 Task: Find connections with filter location Berkhamsted with filter topic #Mentoringwith filter profile language French with filter current company Sword Group with filter school Vignan Institute of Technology and Science with filter industry Data Security Software Products with filter service category Resume Writing with filter keywords title Media Buyer
Action: Mouse moved to (539, 67)
Screenshot: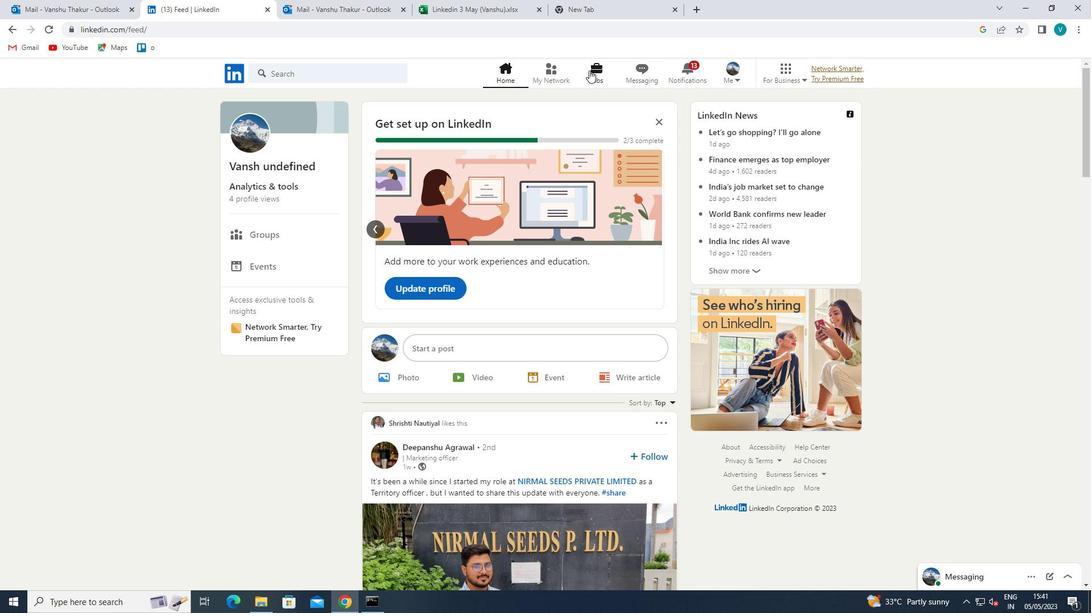 
Action: Mouse pressed left at (539, 67)
Screenshot: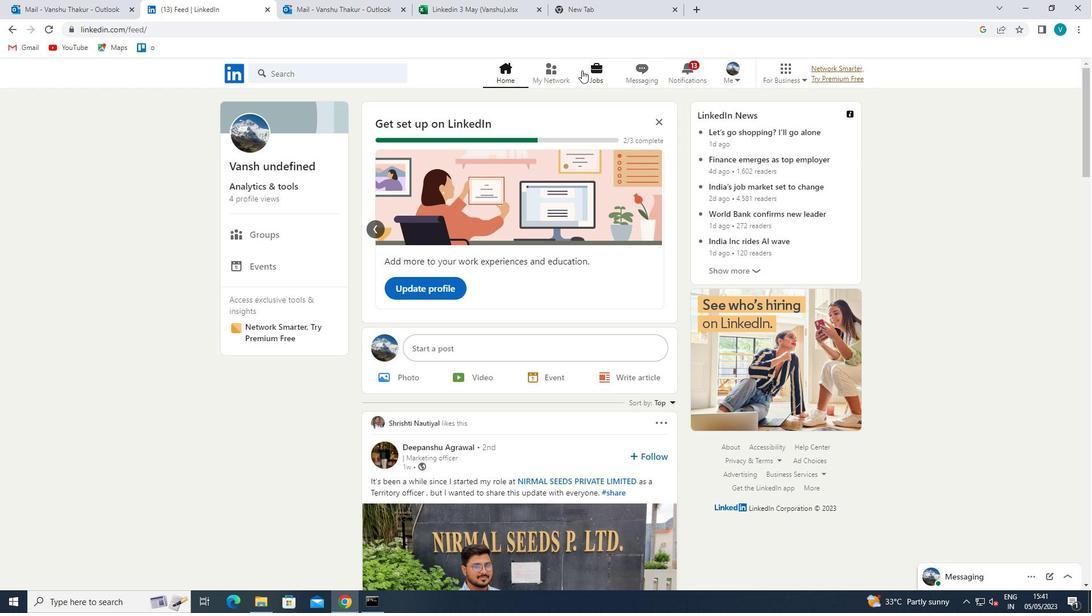 
Action: Mouse moved to (292, 137)
Screenshot: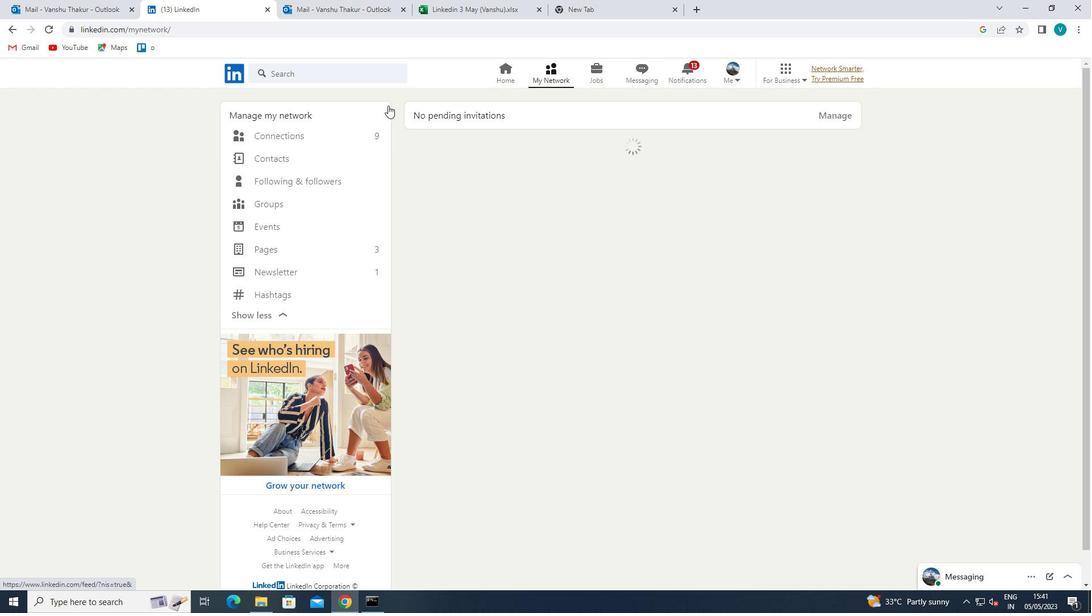
Action: Mouse pressed left at (292, 137)
Screenshot: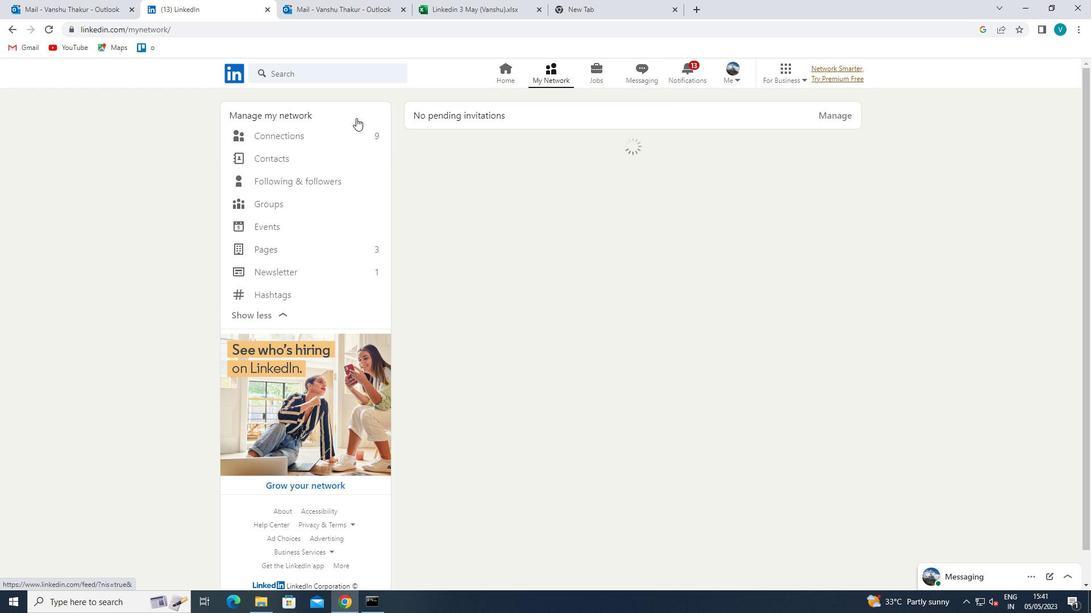 
Action: Mouse moved to (651, 137)
Screenshot: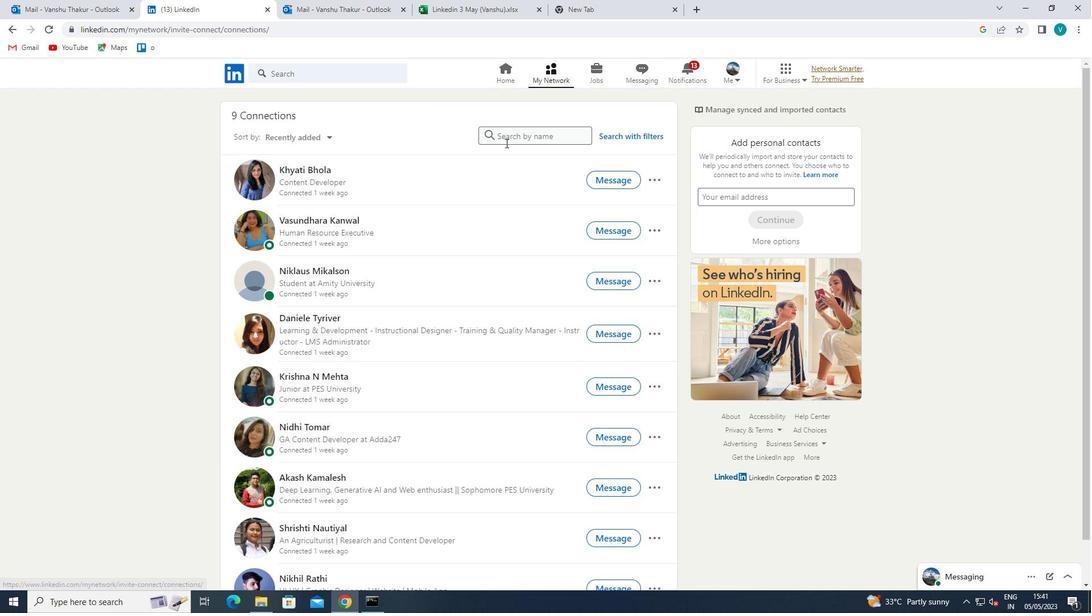 
Action: Mouse pressed left at (651, 137)
Screenshot: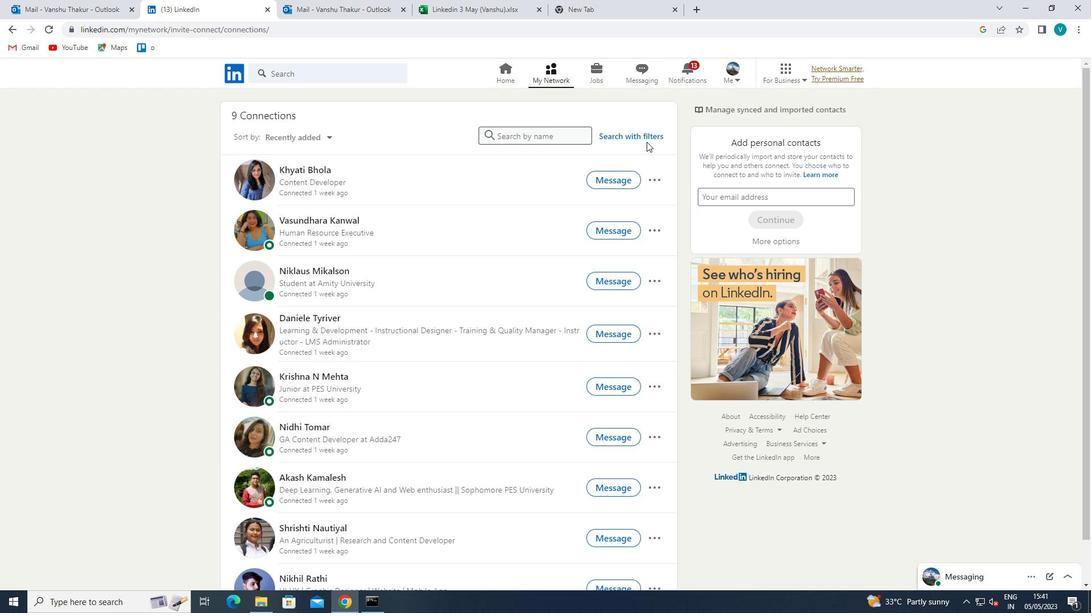 
Action: Mouse moved to (537, 105)
Screenshot: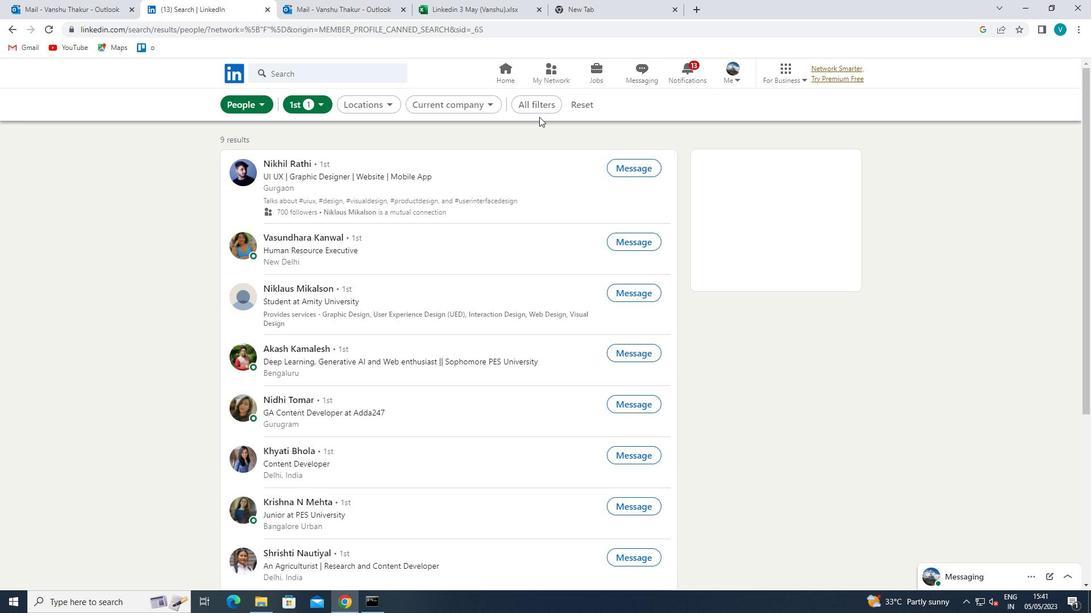 
Action: Mouse pressed left at (537, 105)
Screenshot: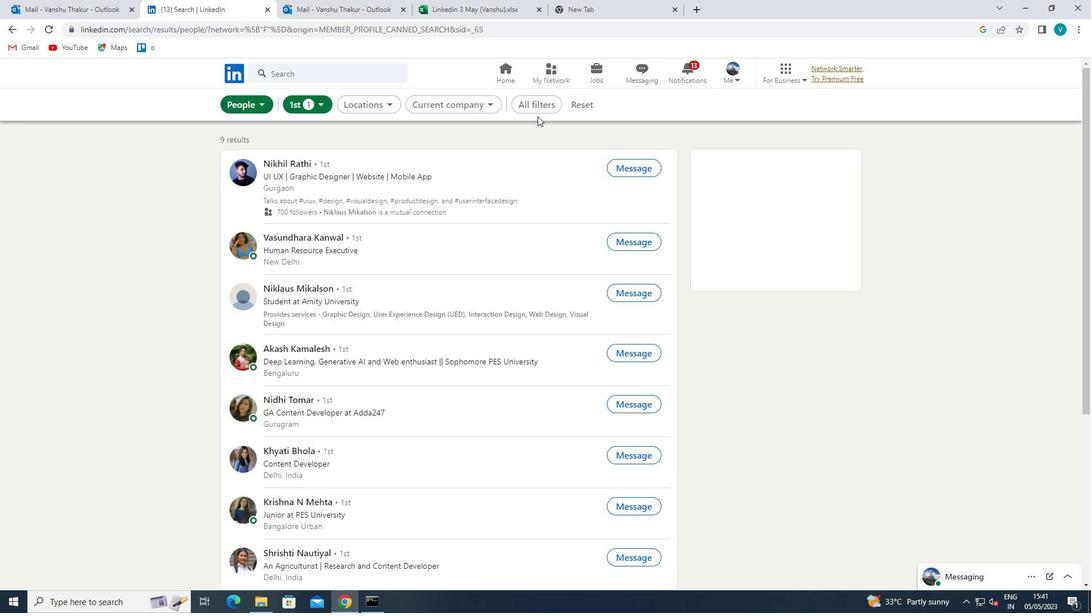 
Action: Mouse moved to (932, 218)
Screenshot: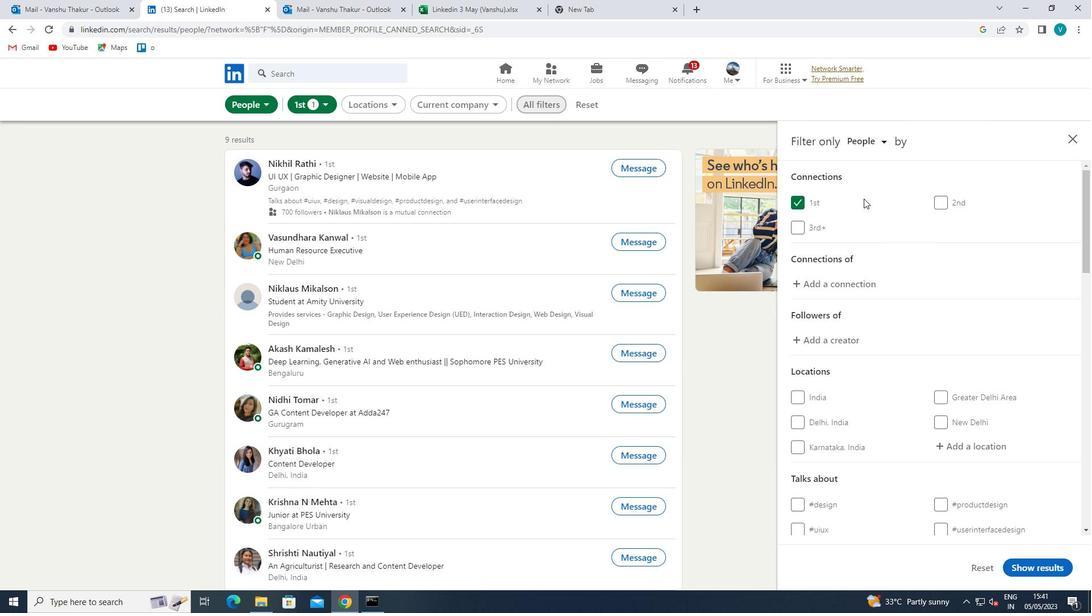 
Action: Mouse scrolled (932, 218) with delta (0, 0)
Screenshot: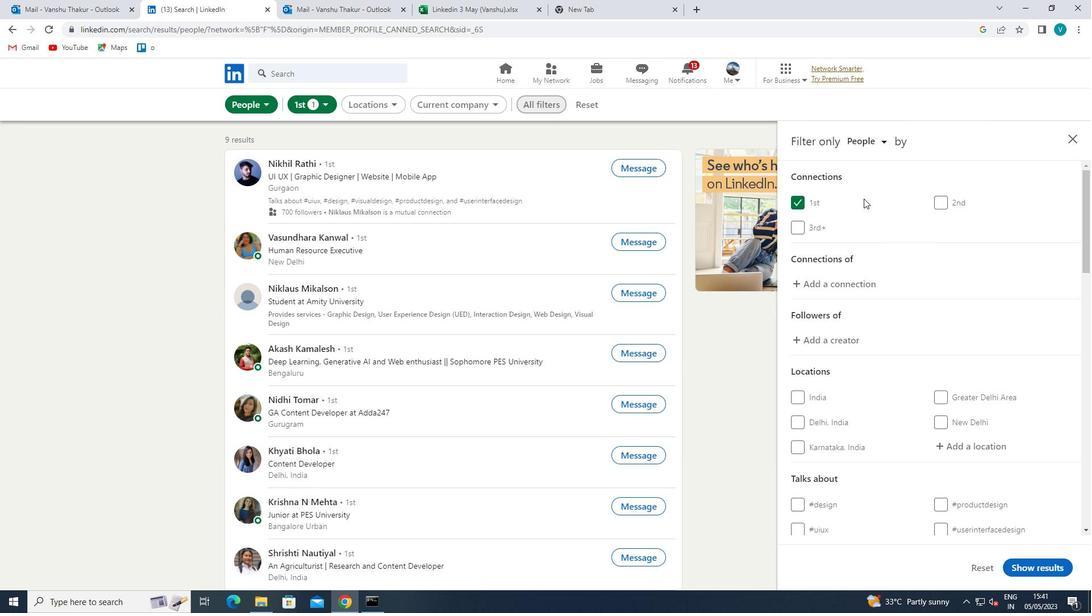 
Action: Mouse moved to (933, 219)
Screenshot: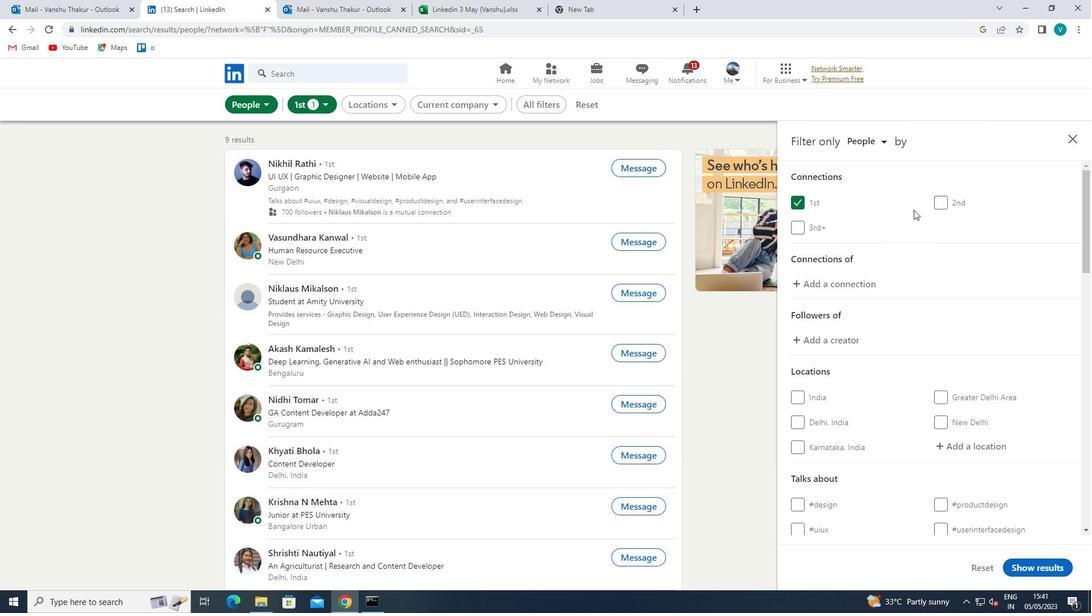 
Action: Mouse scrolled (933, 219) with delta (0, 0)
Screenshot: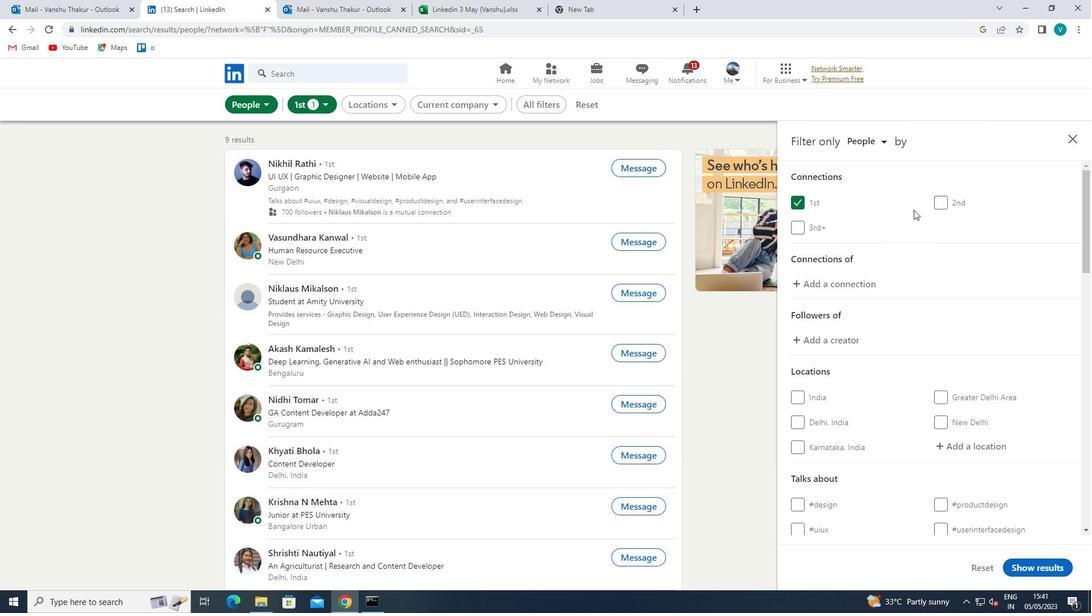 
Action: Mouse scrolled (933, 219) with delta (0, 0)
Screenshot: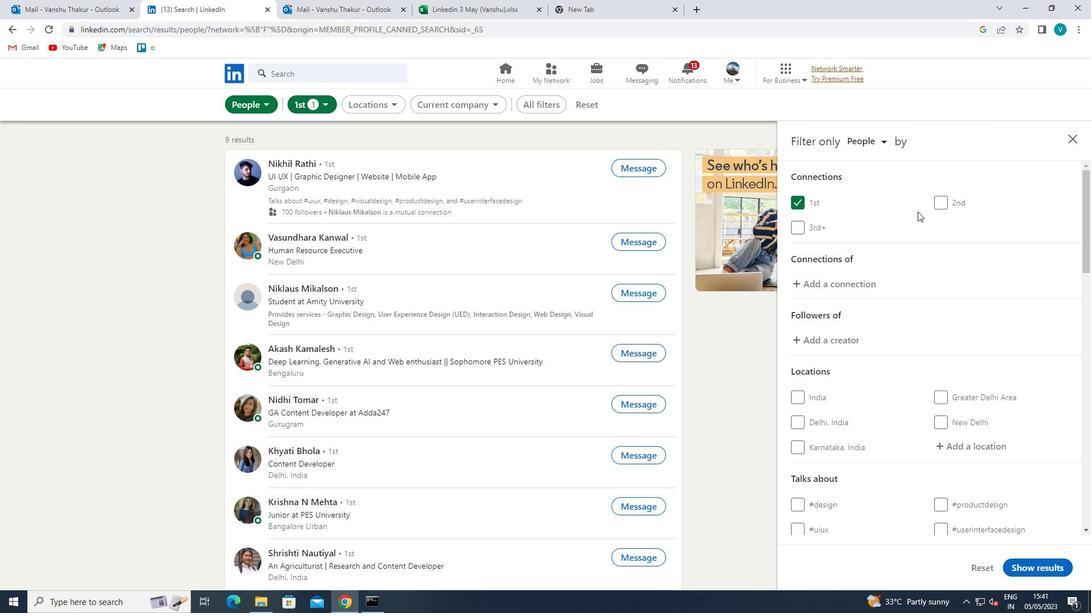 
Action: Mouse moved to (968, 279)
Screenshot: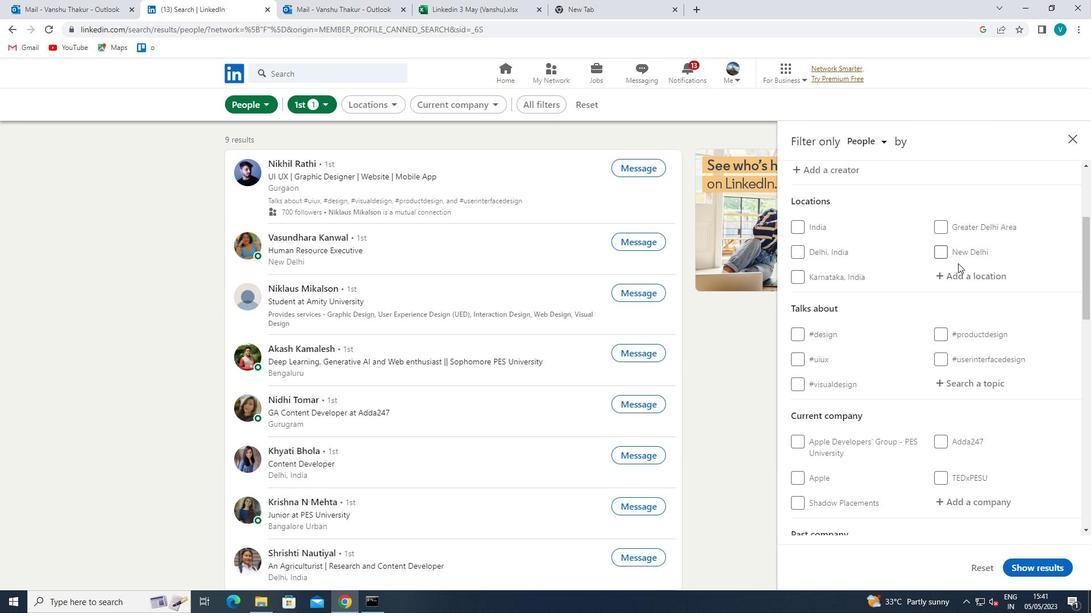 
Action: Mouse pressed left at (968, 279)
Screenshot: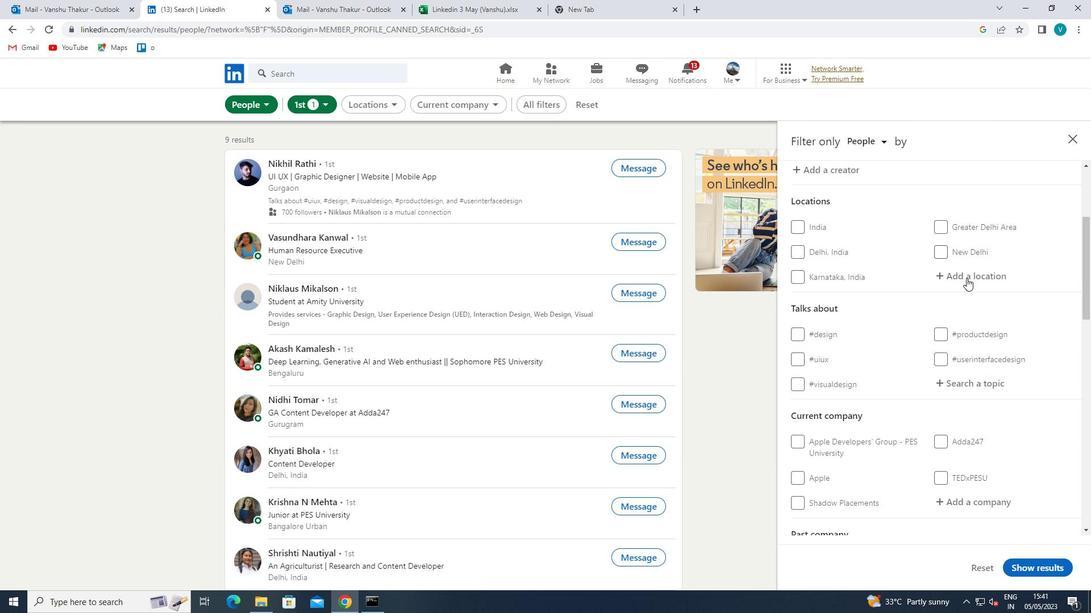 
Action: Key pressed <Key.shift>BERKHAMSTED
Screenshot: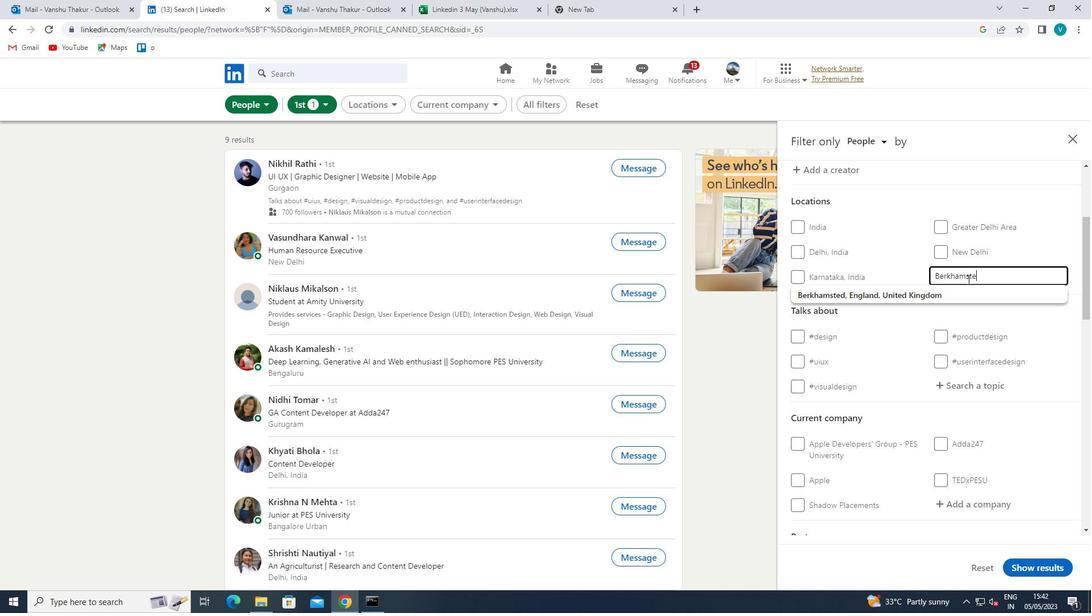 
Action: Mouse moved to (956, 302)
Screenshot: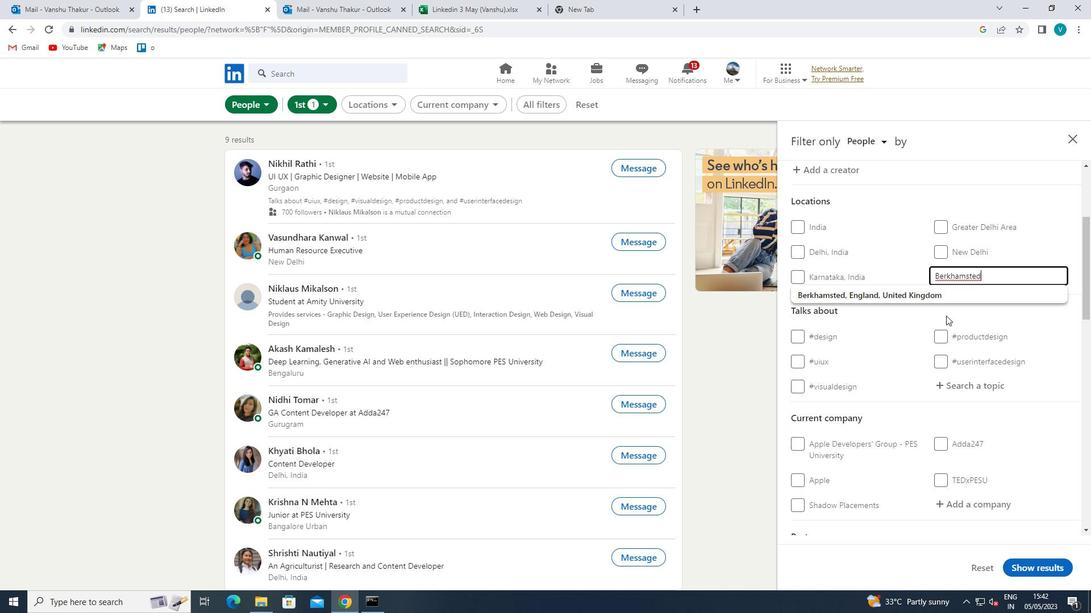 
Action: Mouse pressed left at (956, 302)
Screenshot: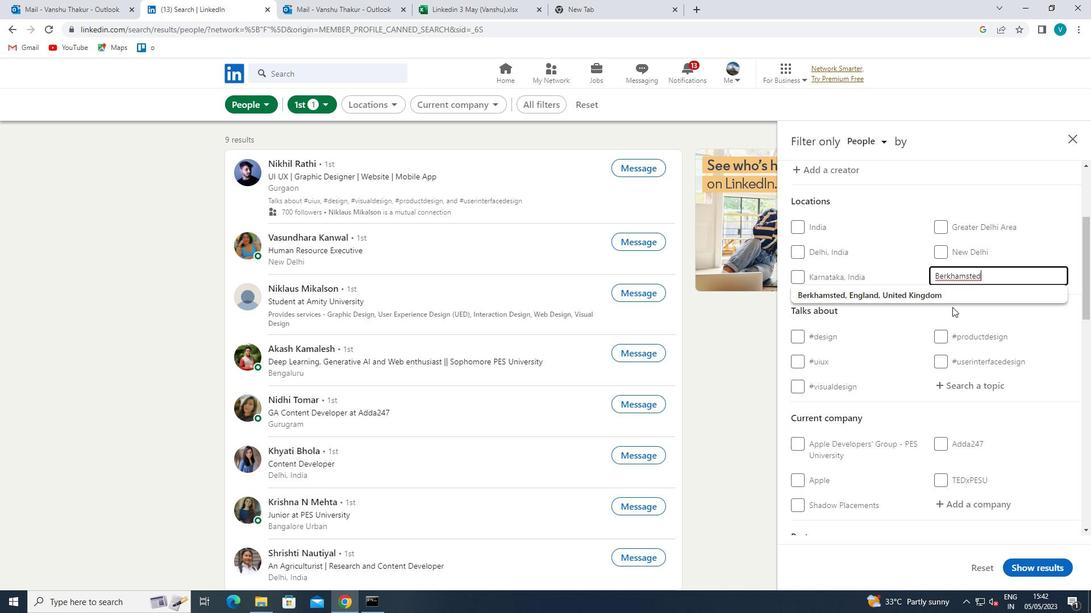 
Action: Mouse scrolled (956, 302) with delta (0, 0)
Screenshot: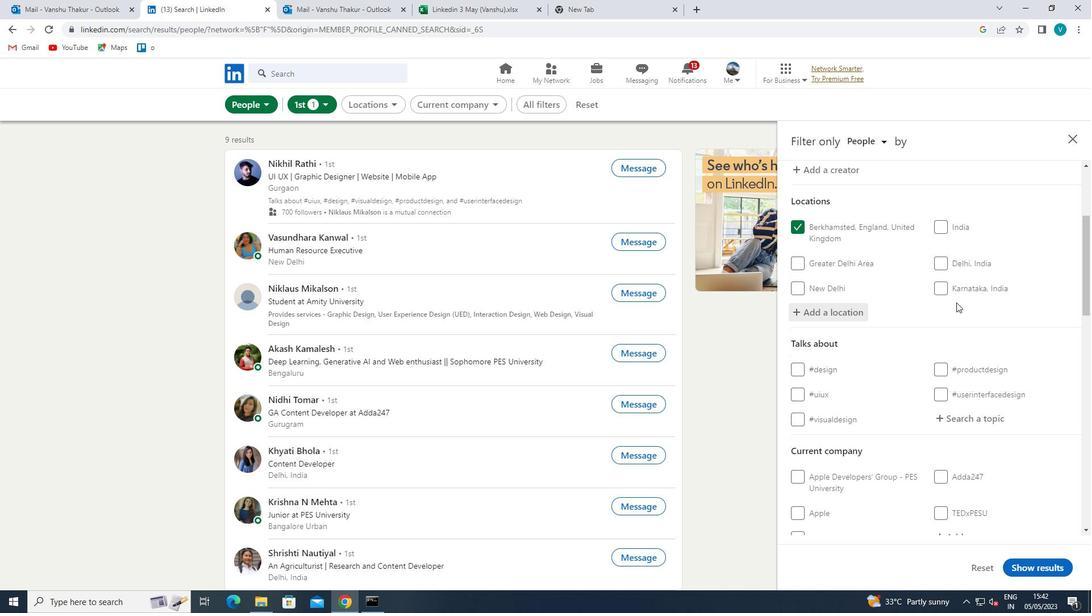 
Action: Mouse moved to (960, 353)
Screenshot: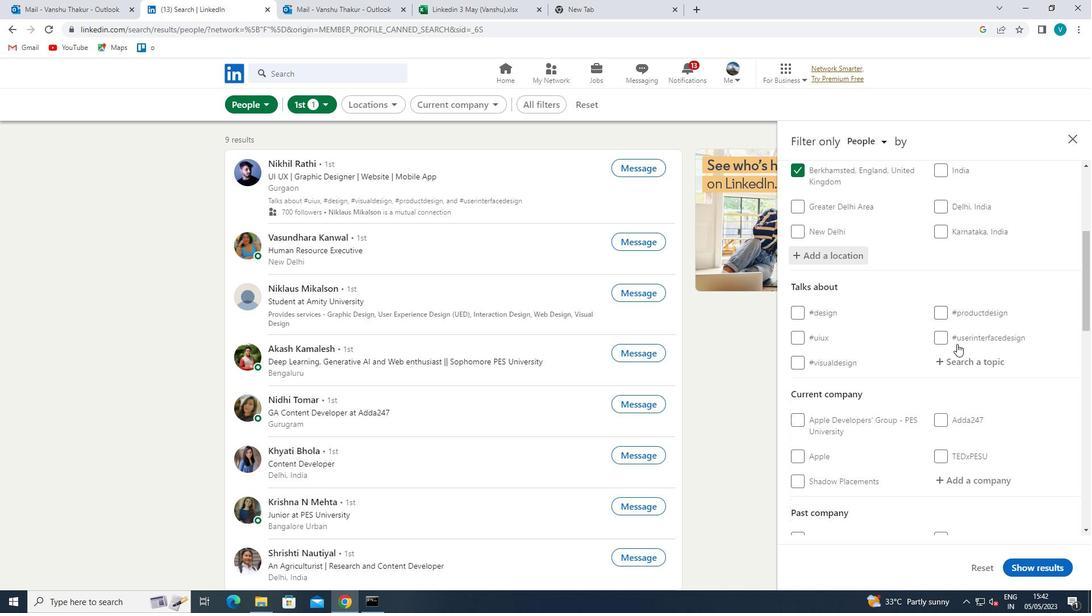 
Action: Mouse pressed left at (960, 353)
Screenshot: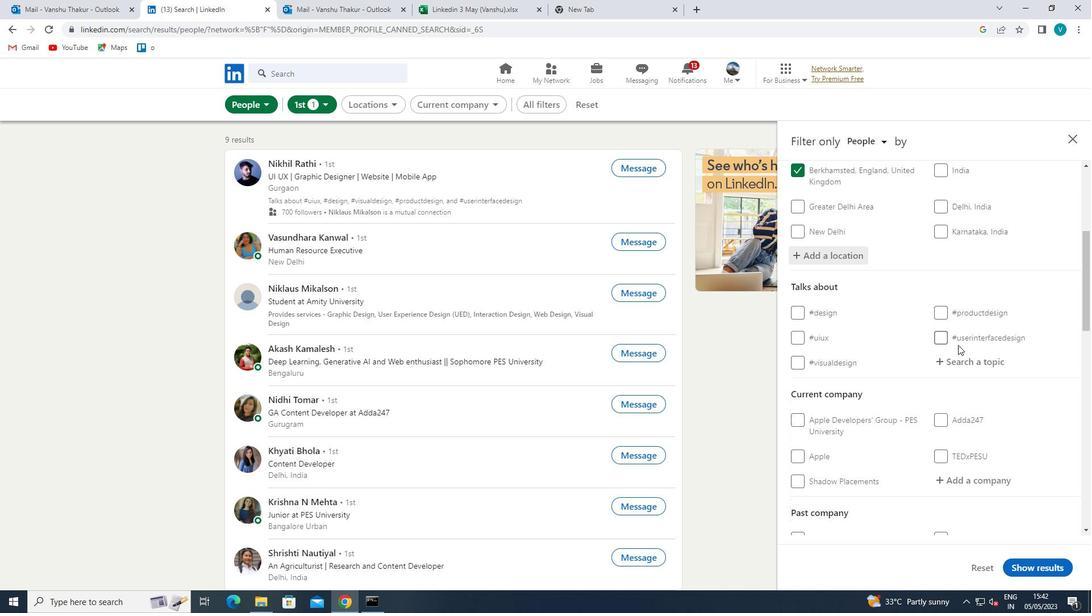 
Action: Mouse moved to (965, 352)
Screenshot: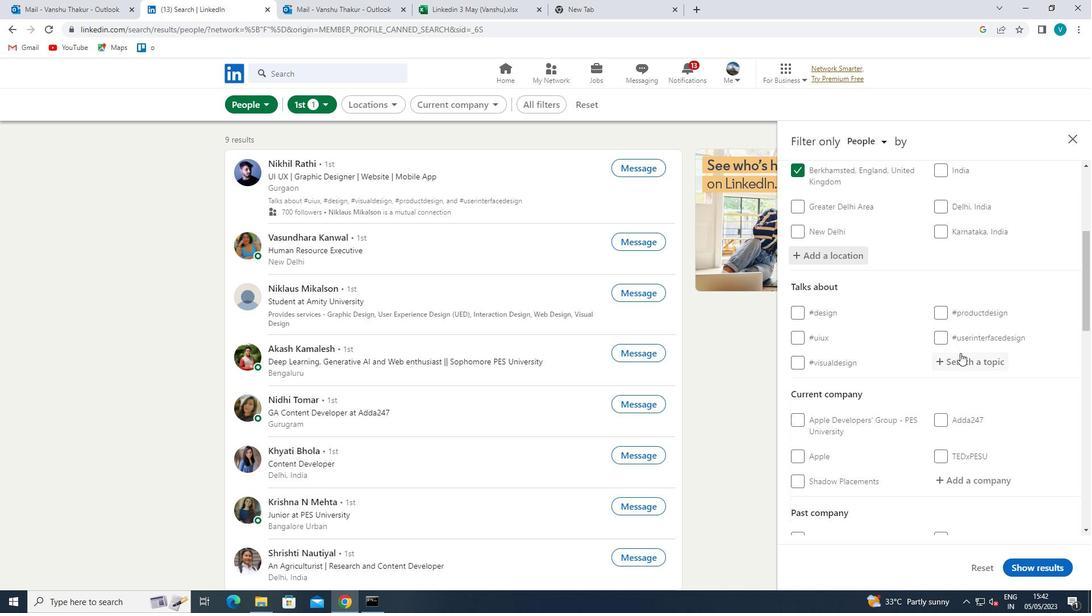 
Action: Key pressed MENTORING
Screenshot: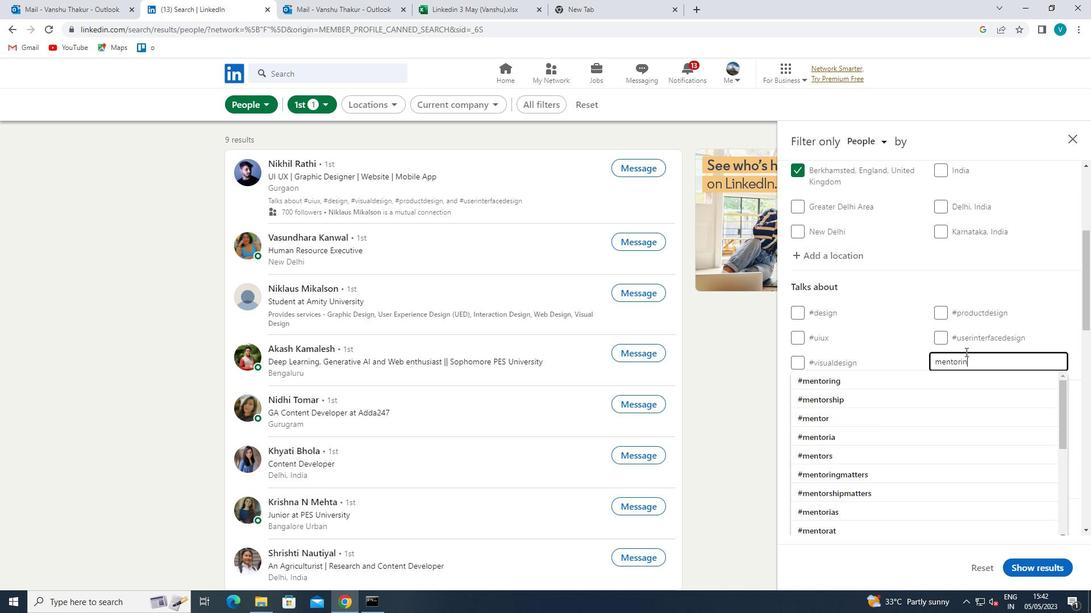 
Action: Mouse moved to (917, 380)
Screenshot: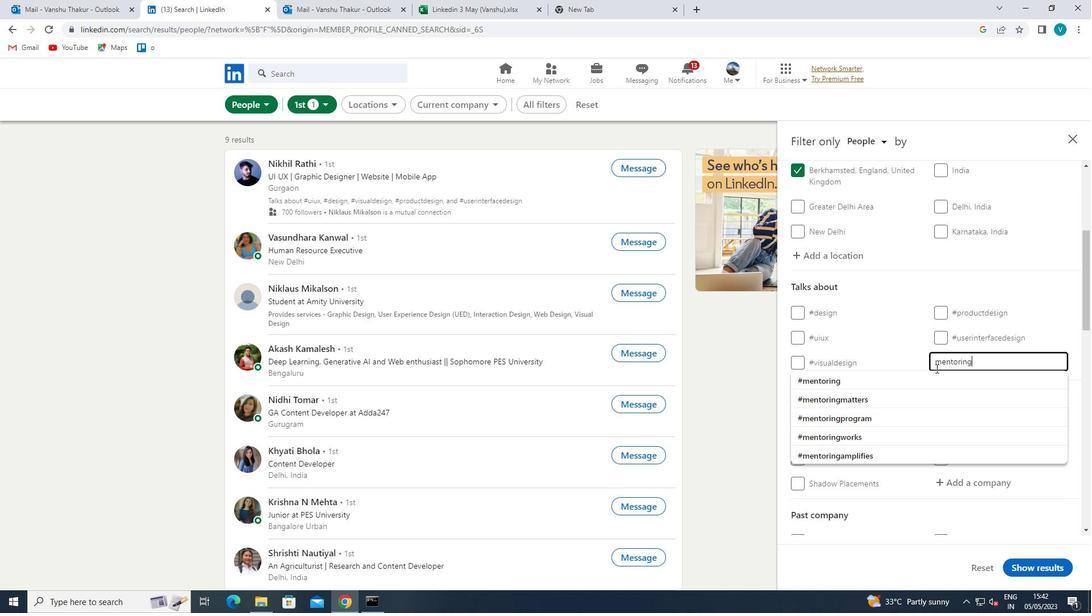 
Action: Mouse pressed left at (917, 380)
Screenshot: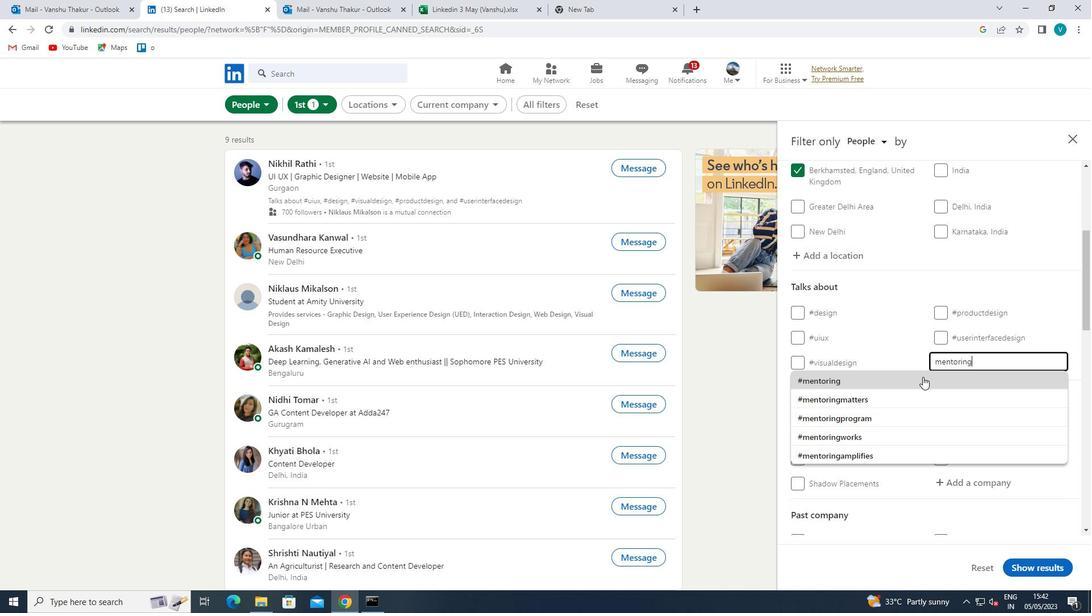 
Action: Mouse scrolled (917, 380) with delta (0, 0)
Screenshot: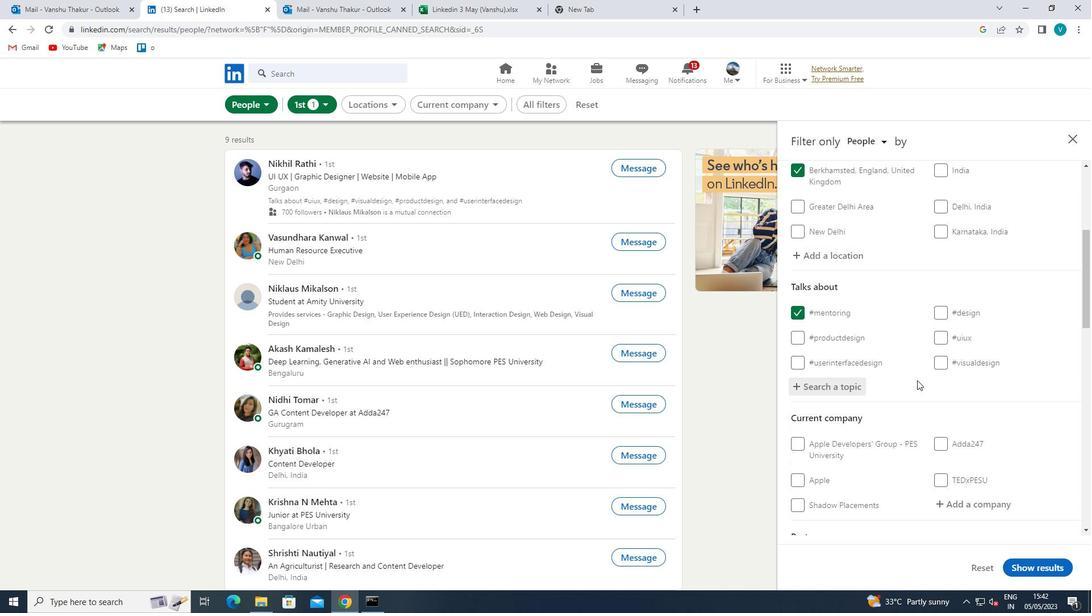
Action: Mouse moved to (915, 382)
Screenshot: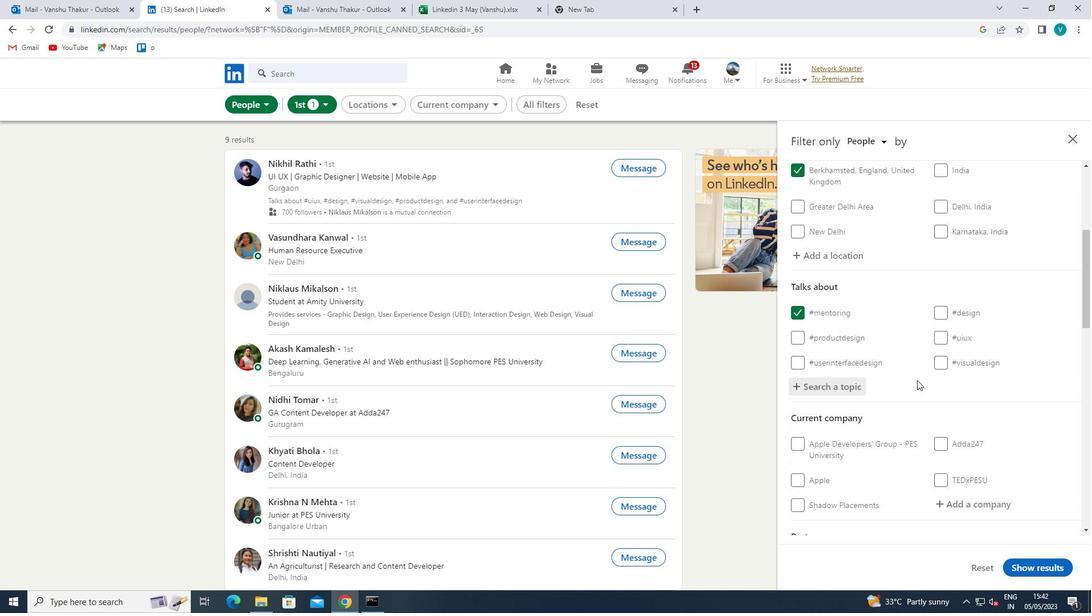 
Action: Mouse scrolled (915, 381) with delta (0, 0)
Screenshot: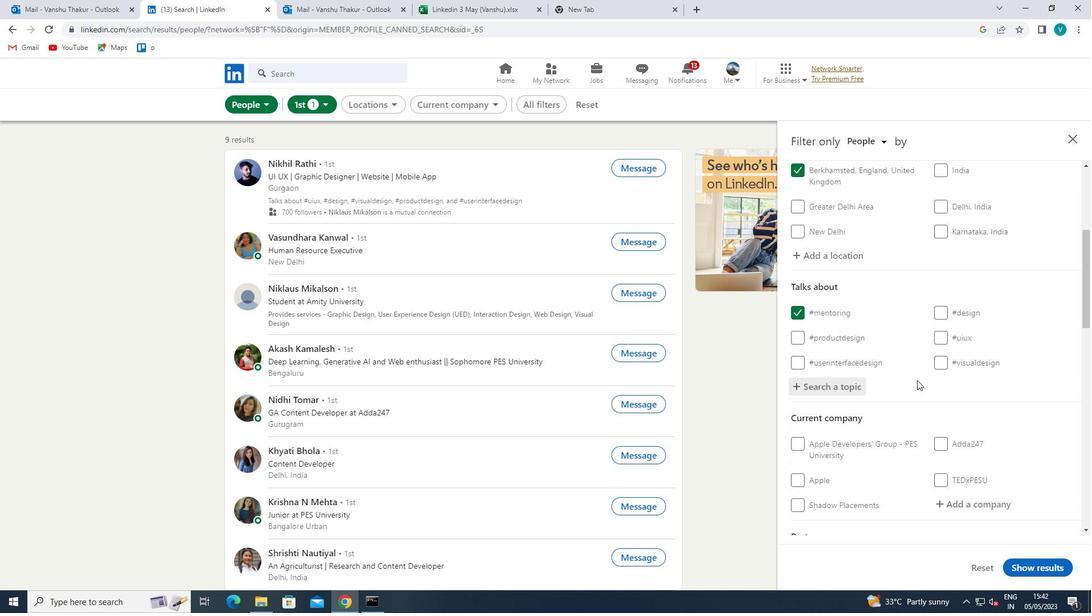 
Action: Mouse moved to (915, 382)
Screenshot: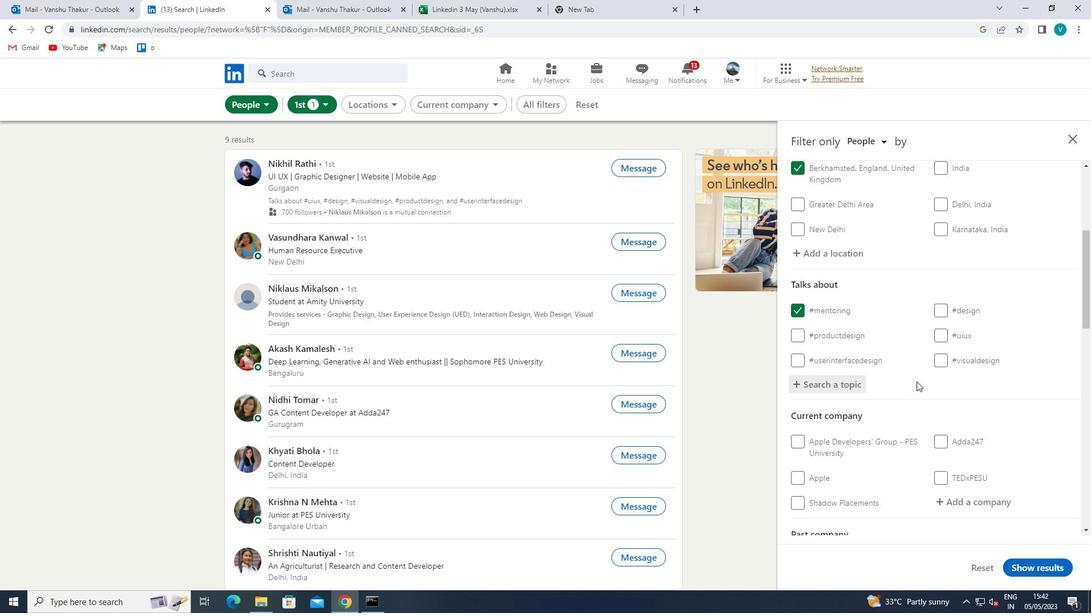 
Action: Mouse scrolled (915, 381) with delta (0, 0)
Screenshot: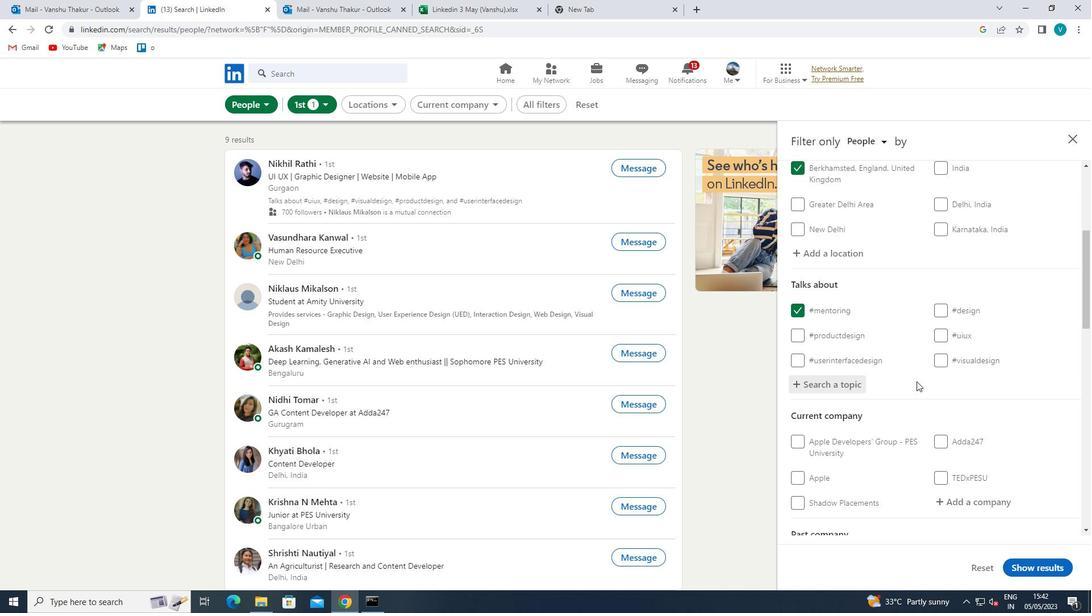 
Action: Mouse moved to (982, 334)
Screenshot: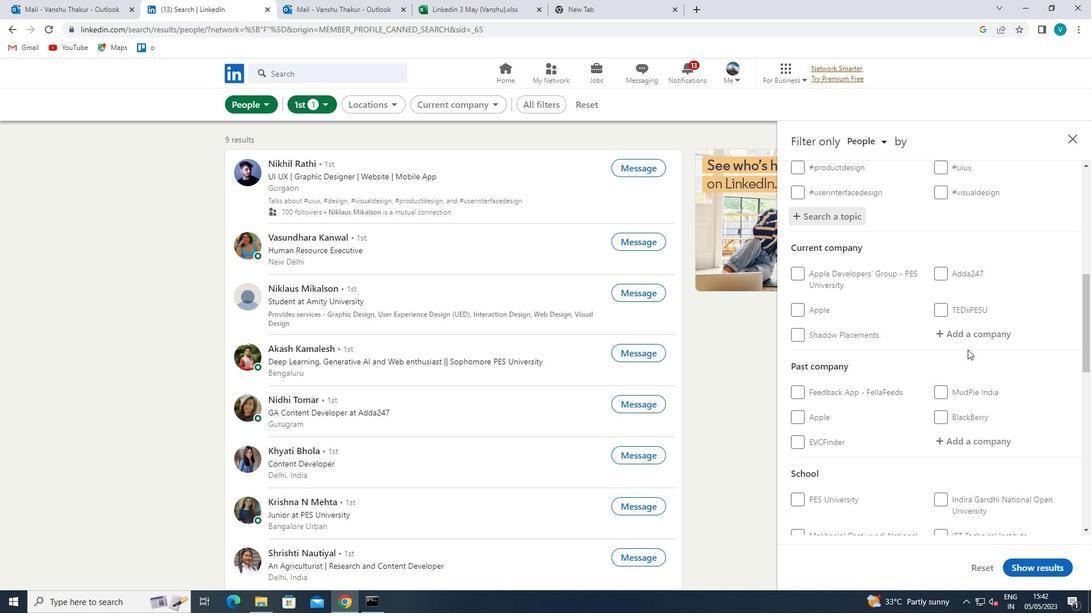 
Action: Mouse pressed left at (982, 334)
Screenshot: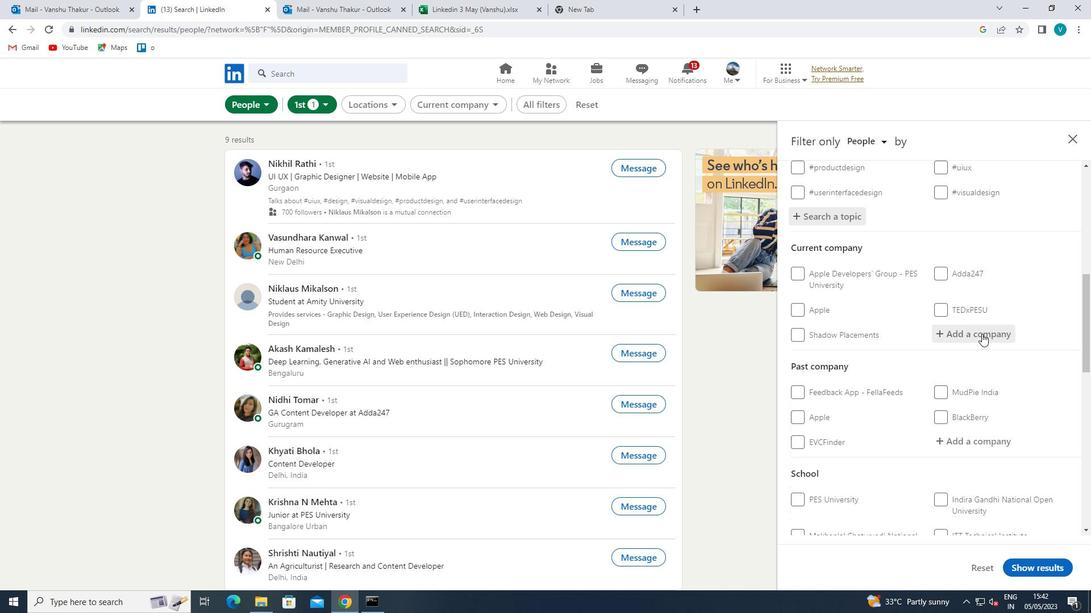 
Action: Key pressed <Key.shift>SWRD<Key.backspace><Key.backspace>ORD
Screenshot: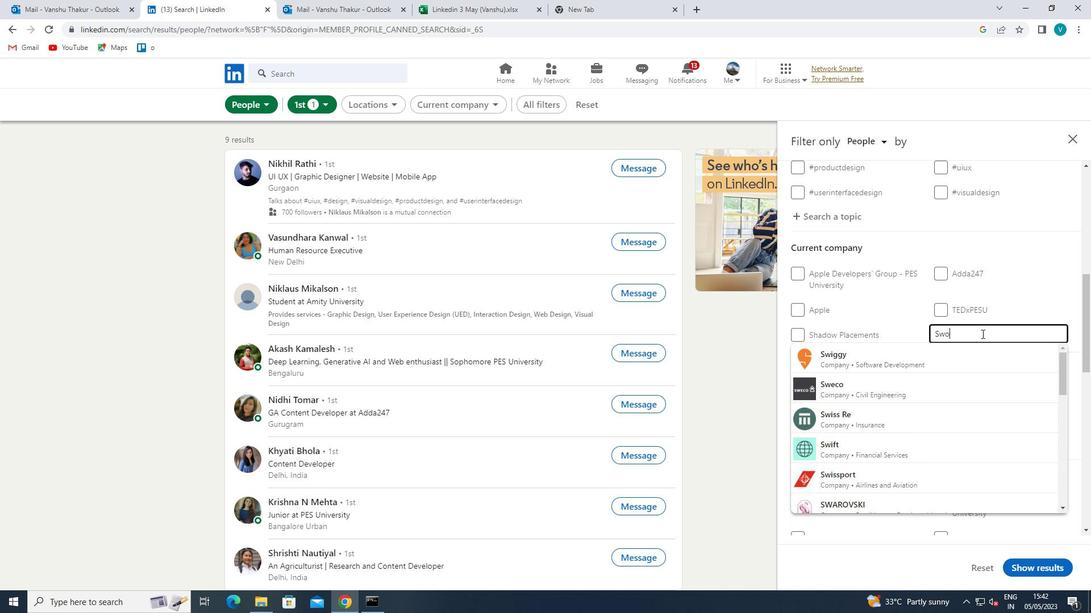 
Action: Mouse moved to (953, 347)
Screenshot: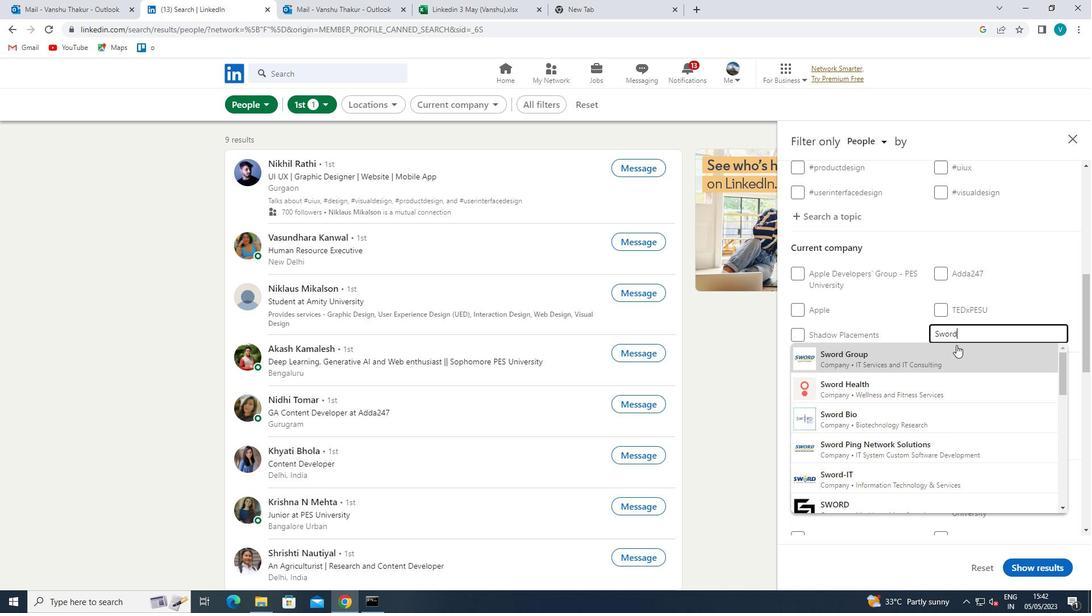 
Action: Mouse pressed left at (953, 347)
Screenshot: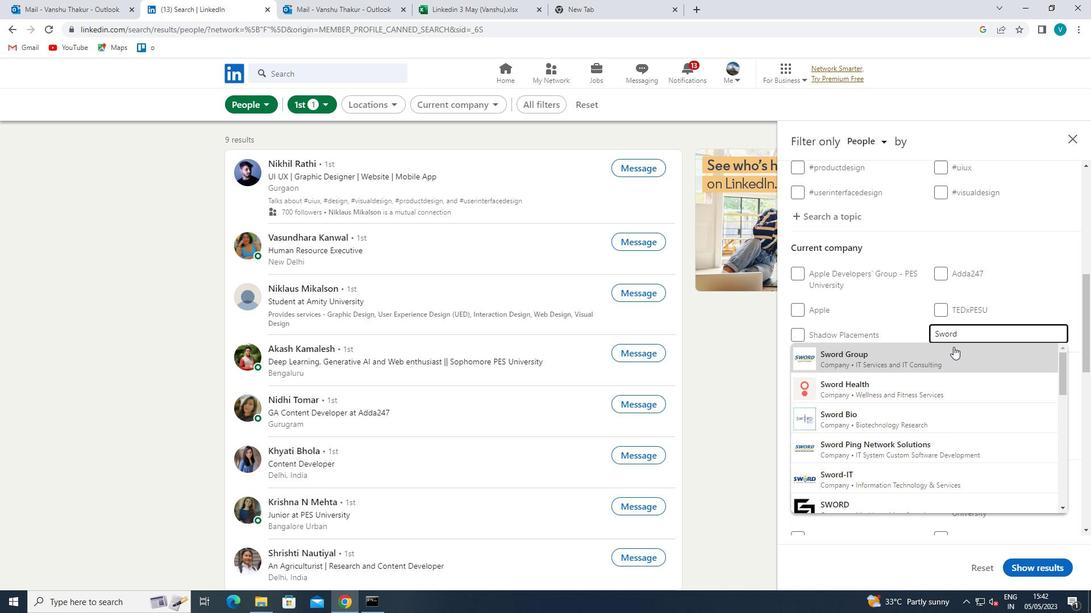 
Action: Mouse moved to (954, 347)
Screenshot: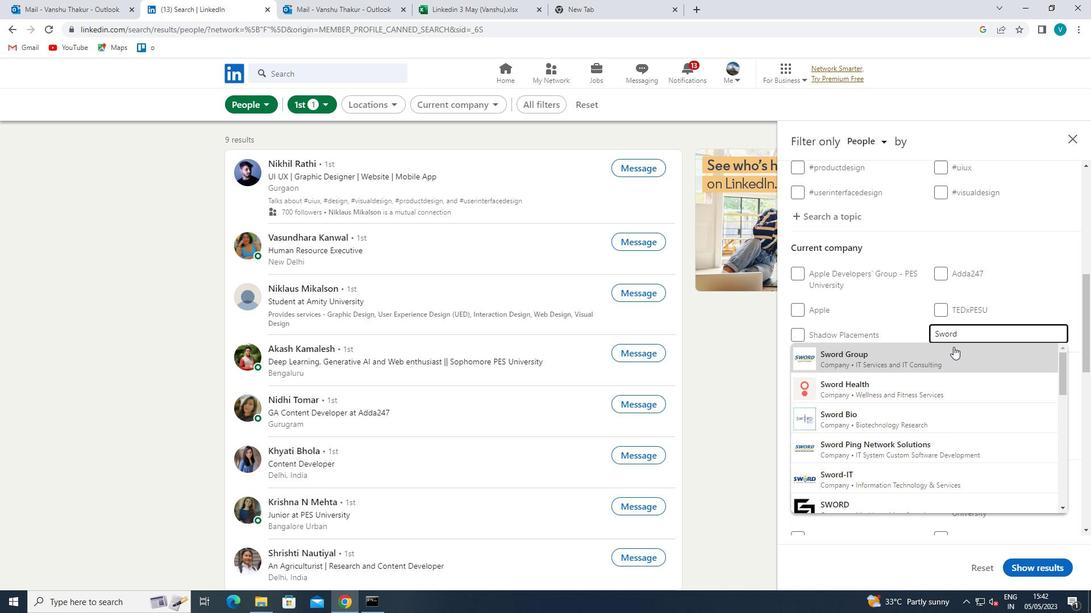 
Action: Mouse scrolled (954, 346) with delta (0, 0)
Screenshot: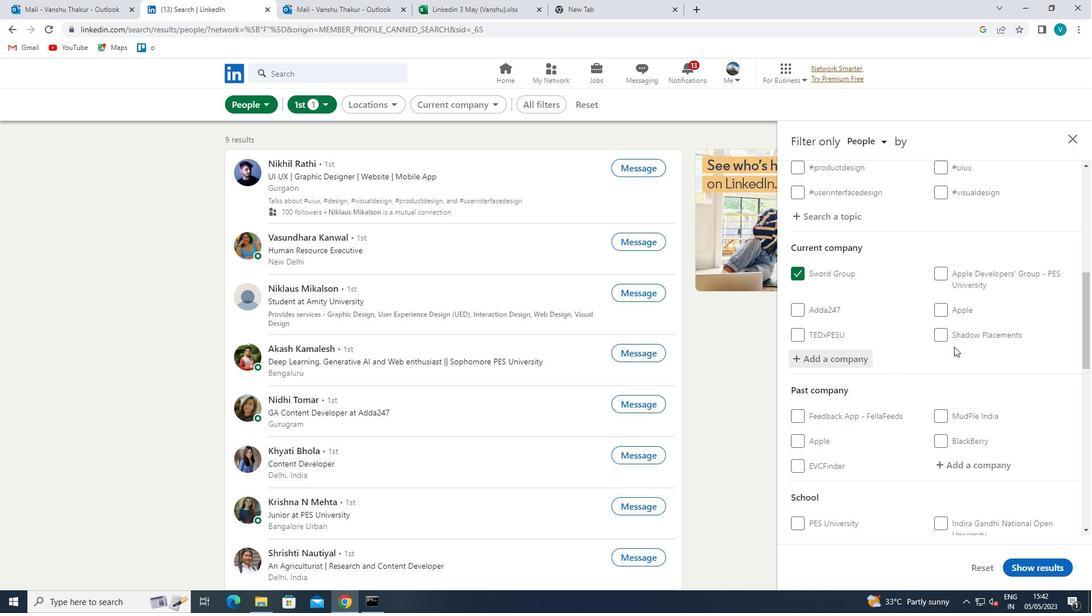 
Action: Mouse scrolled (954, 346) with delta (0, 0)
Screenshot: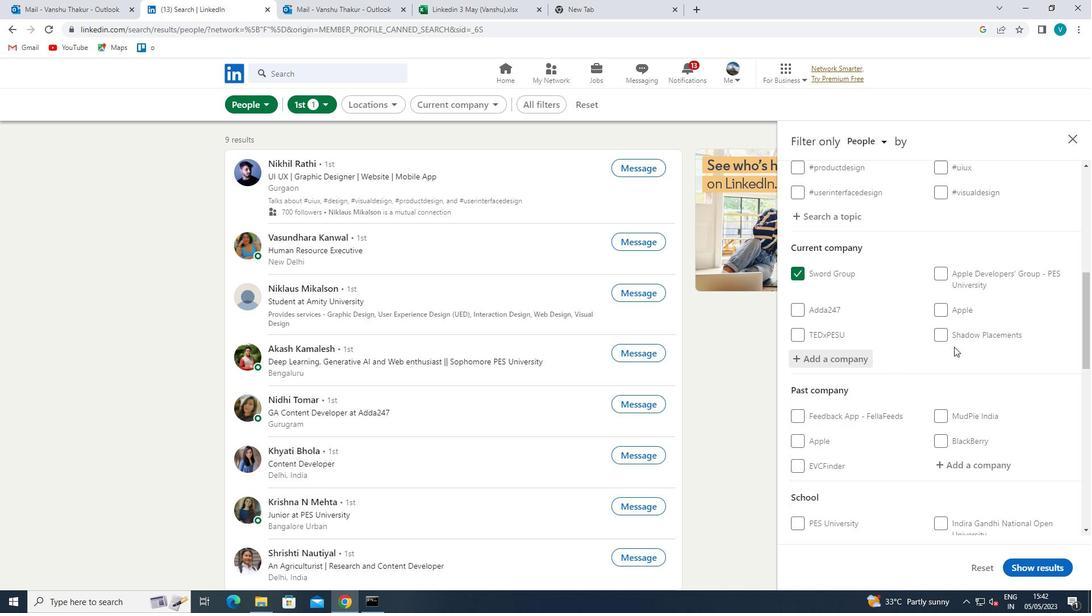 
Action: Mouse scrolled (954, 346) with delta (0, 0)
Screenshot: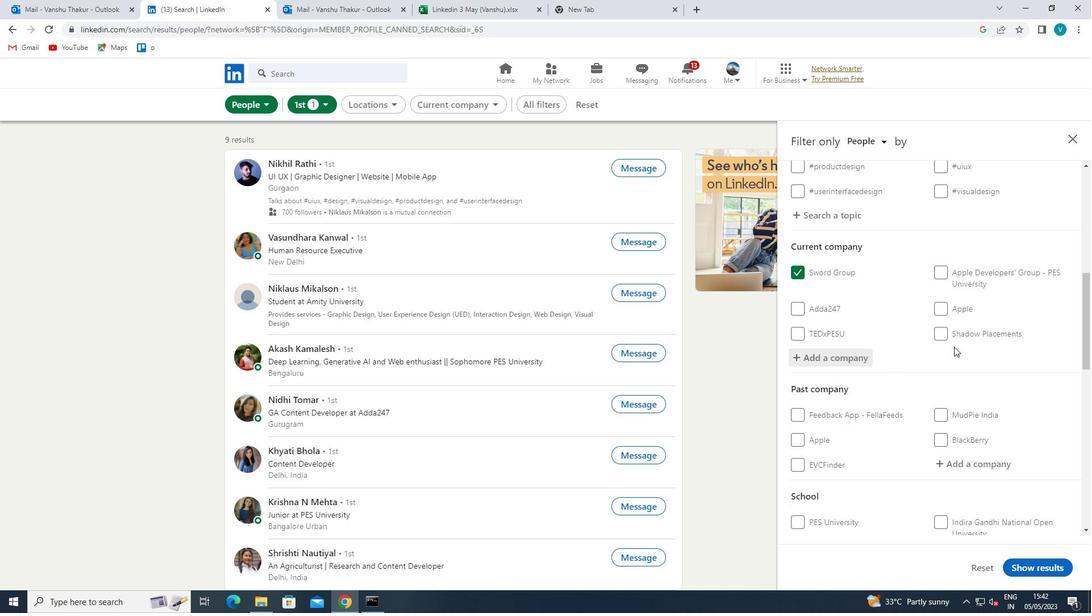 
Action: Mouse scrolled (954, 346) with delta (0, 0)
Screenshot: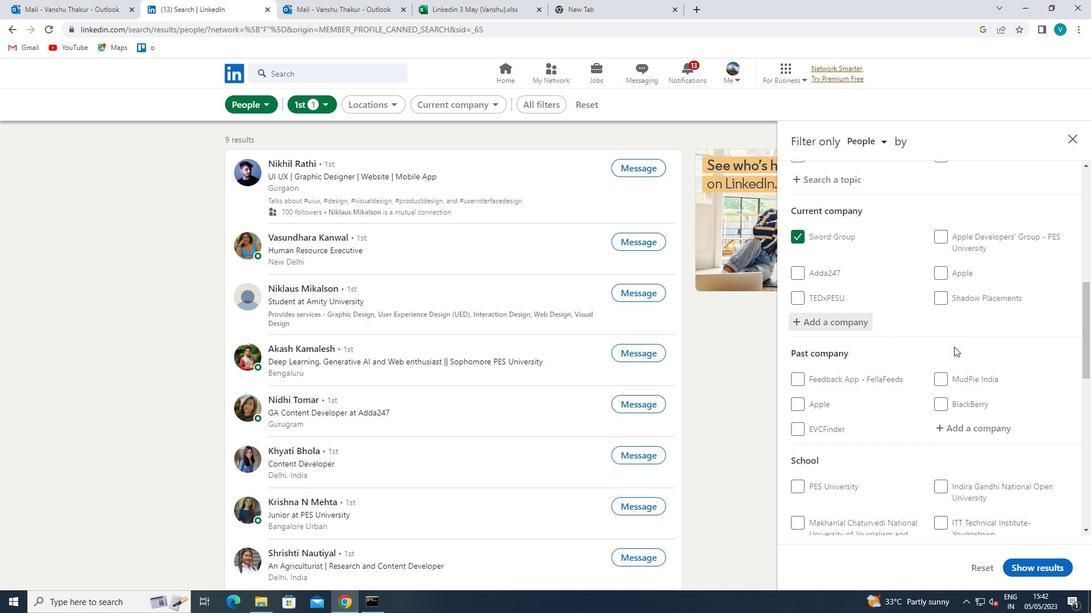 
Action: Mouse moved to (958, 381)
Screenshot: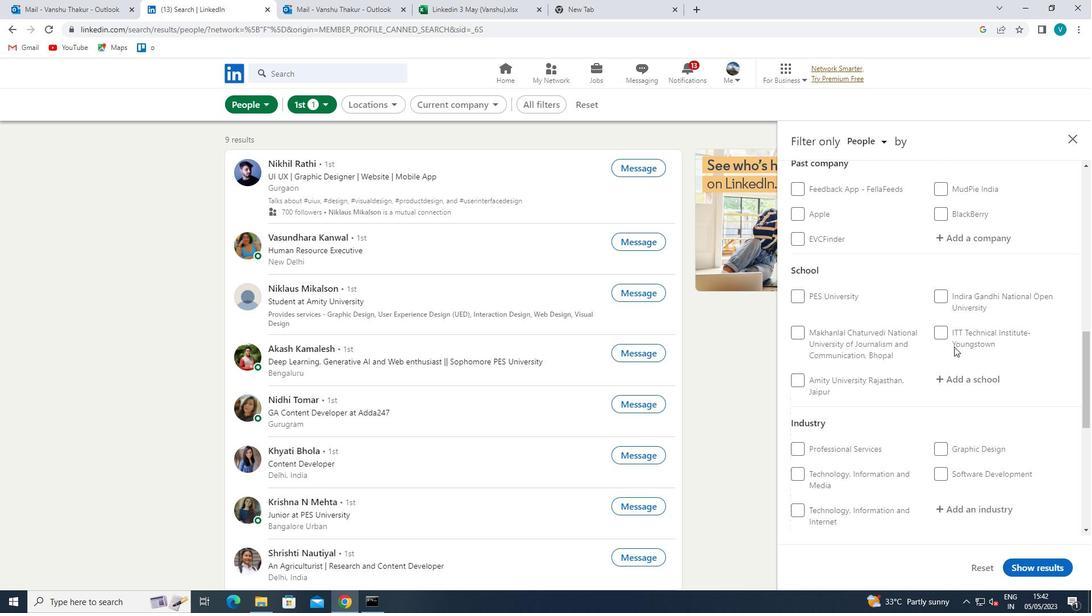 
Action: Mouse pressed left at (958, 381)
Screenshot: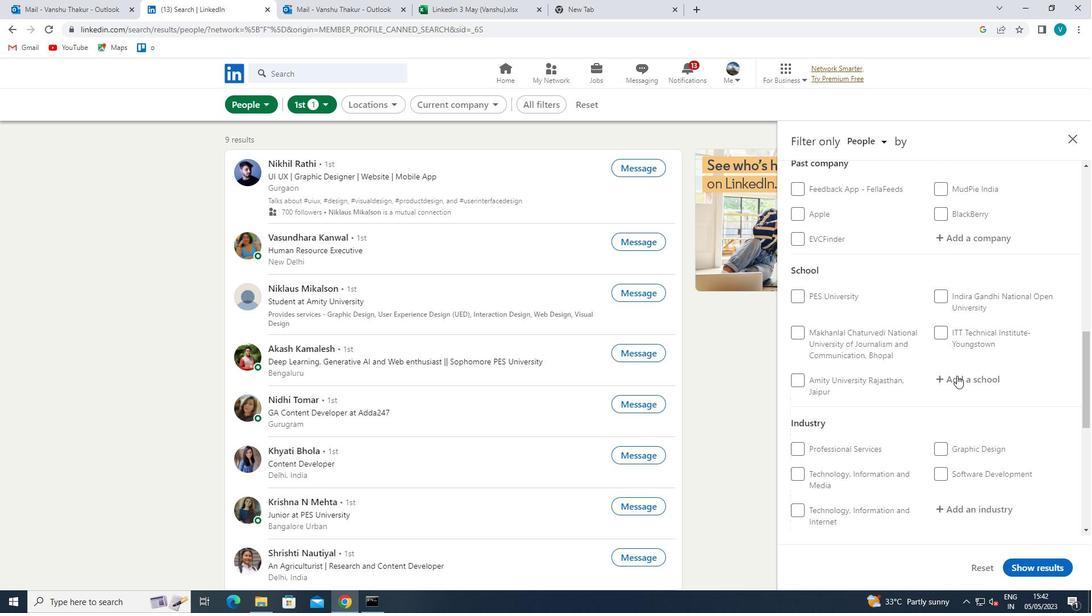 
Action: Mouse moved to (958, 381)
Screenshot: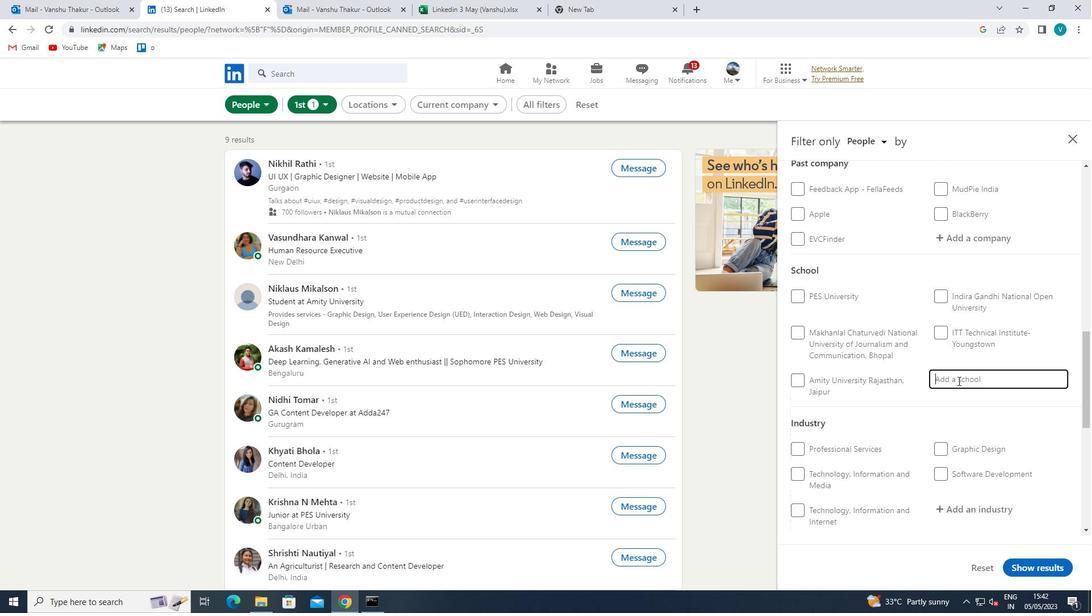 
Action: Key pressed <Key.shift>VIGNAN
Screenshot: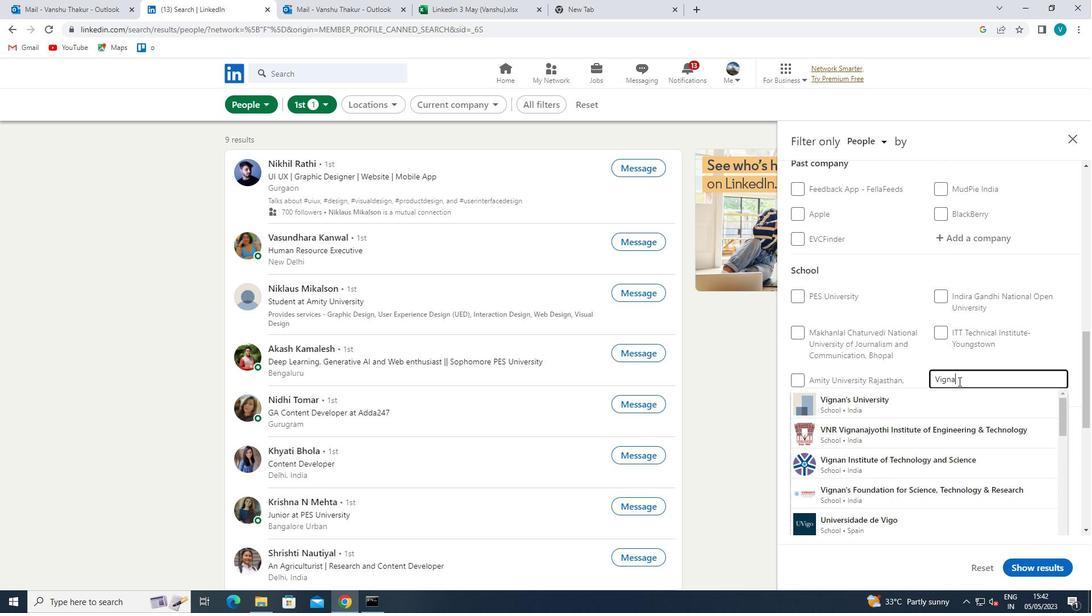 
Action: Mouse moved to (954, 432)
Screenshot: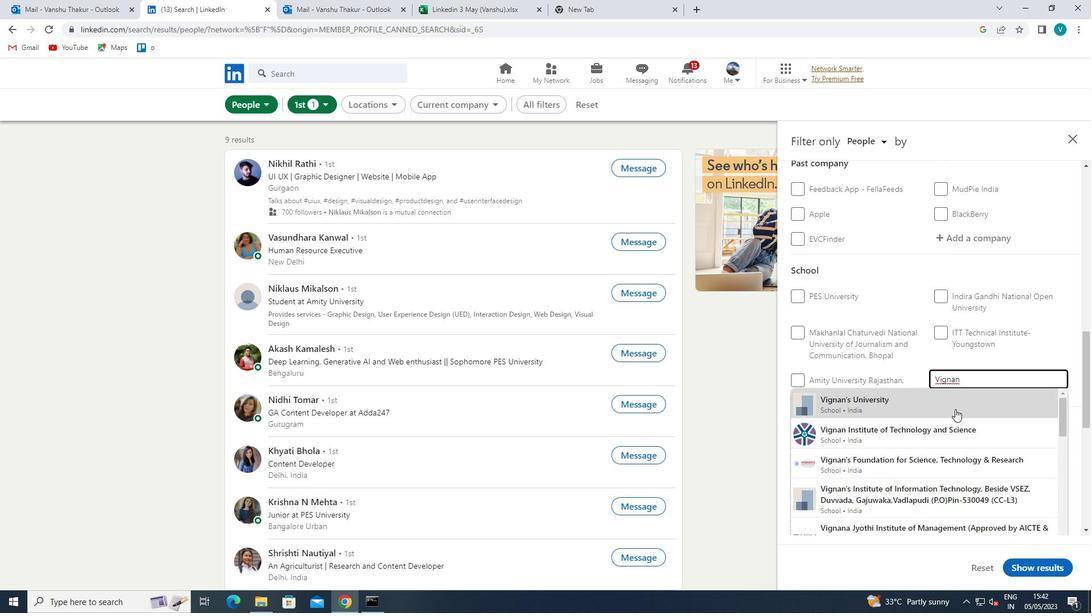 
Action: Mouse pressed left at (954, 432)
Screenshot: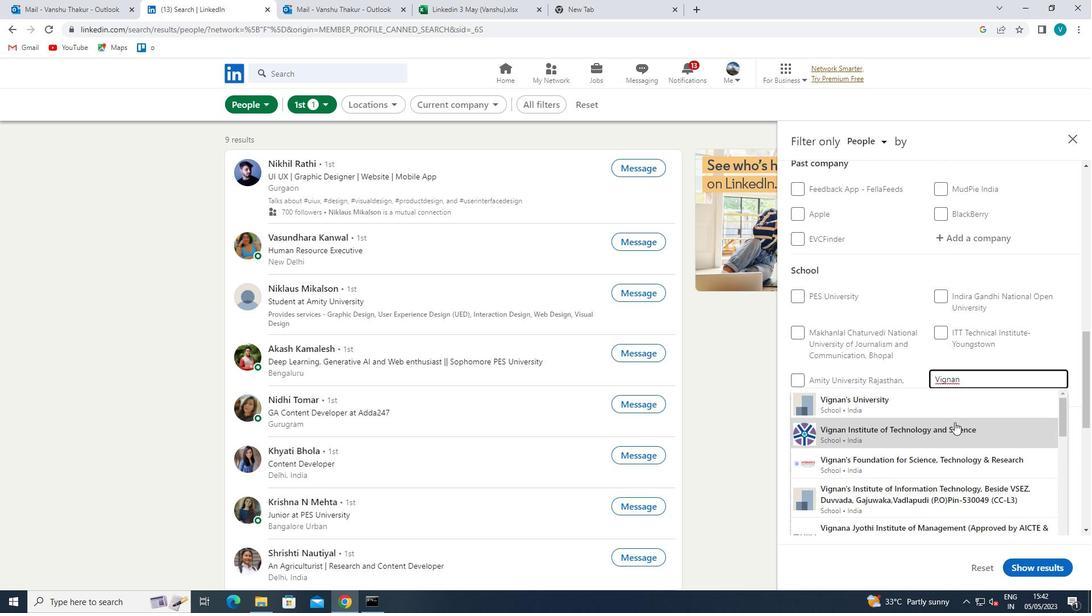 
Action: Mouse scrolled (954, 432) with delta (0, 0)
Screenshot: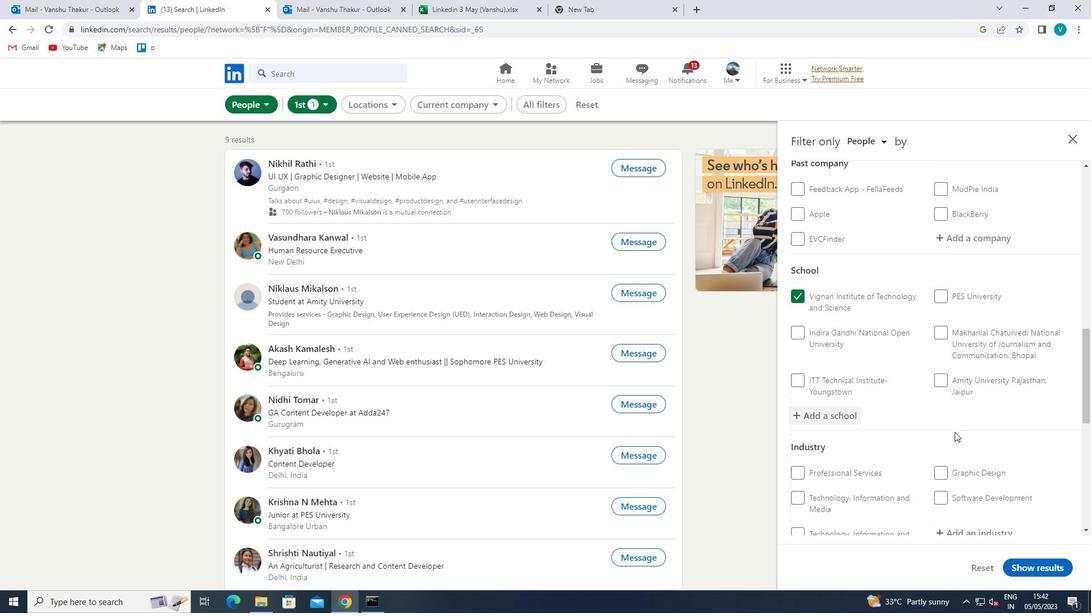 
Action: Mouse scrolled (954, 432) with delta (0, 0)
Screenshot: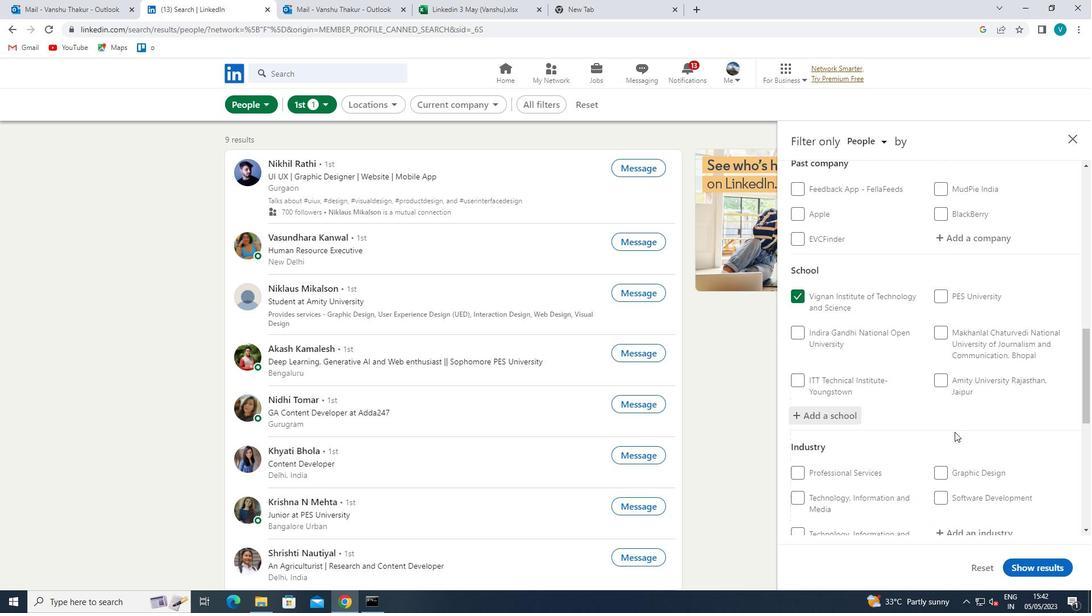 
Action: Mouse scrolled (954, 432) with delta (0, 0)
Screenshot: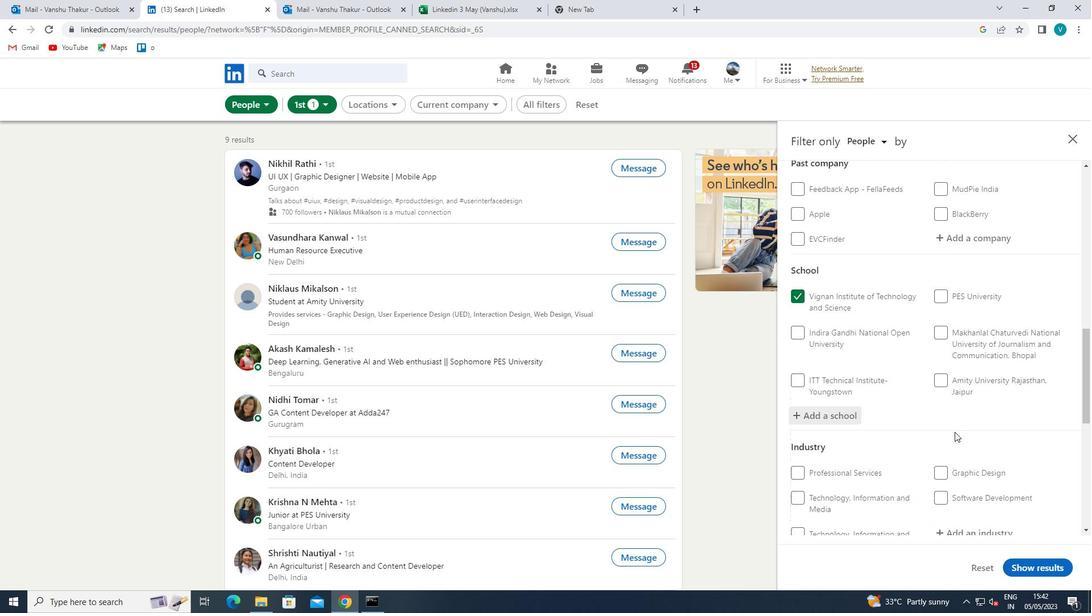
Action: Mouse moved to (974, 358)
Screenshot: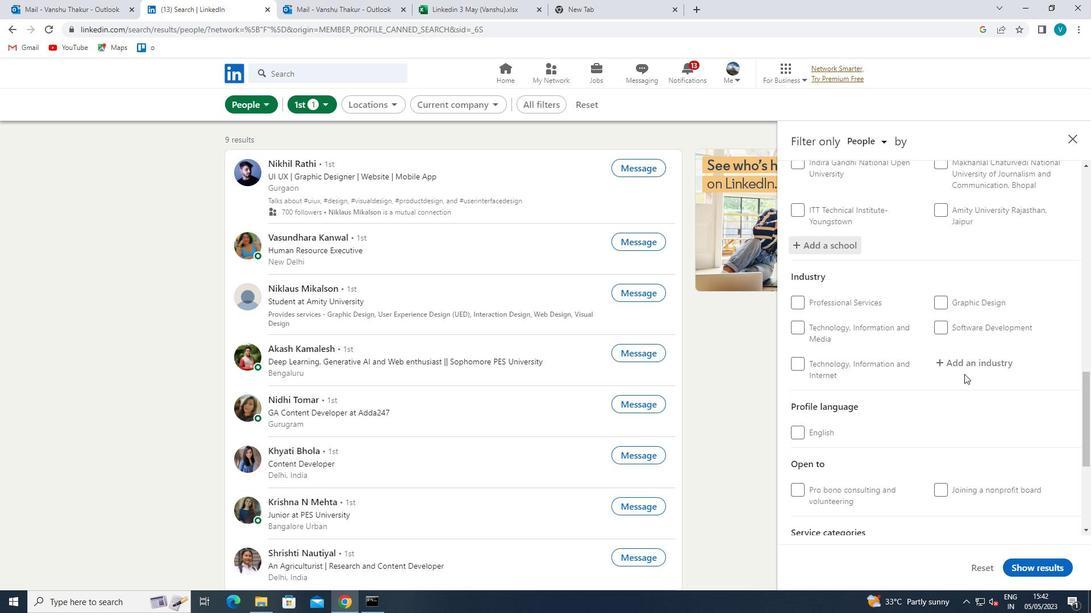 
Action: Mouse pressed left at (974, 358)
Screenshot: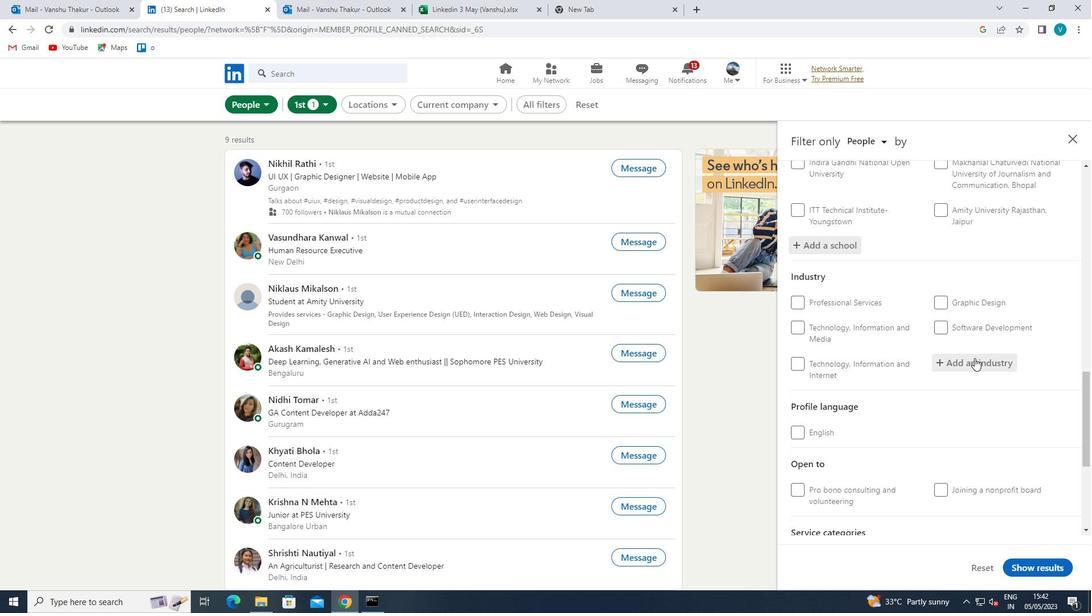 
Action: Mouse moved to (977, 357)
Screenshot: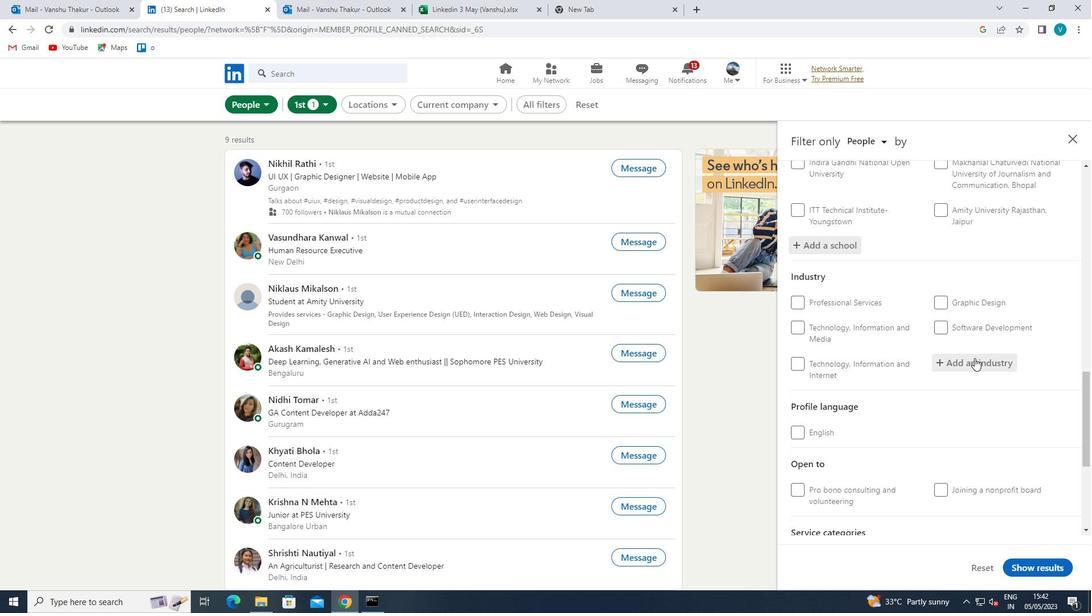 
Action: Key pressed <Key.shift>DATA<Key.space>
Screenshot: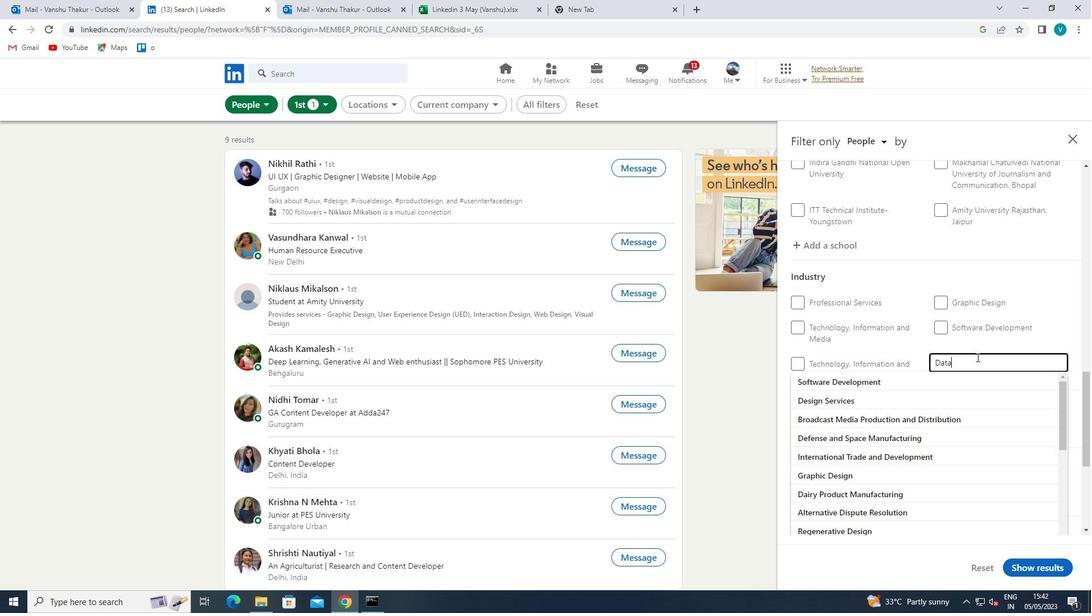 
Action: Mouse moved to (953, 399)
Screenshot: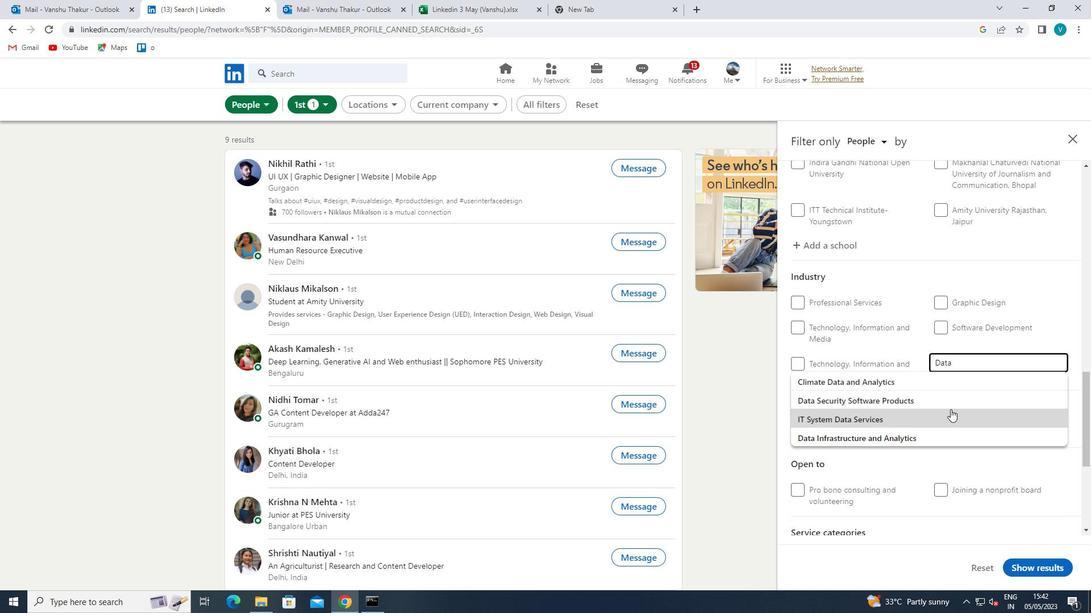 
Action: Mouse pressed left at (953, 399)
Screenshot: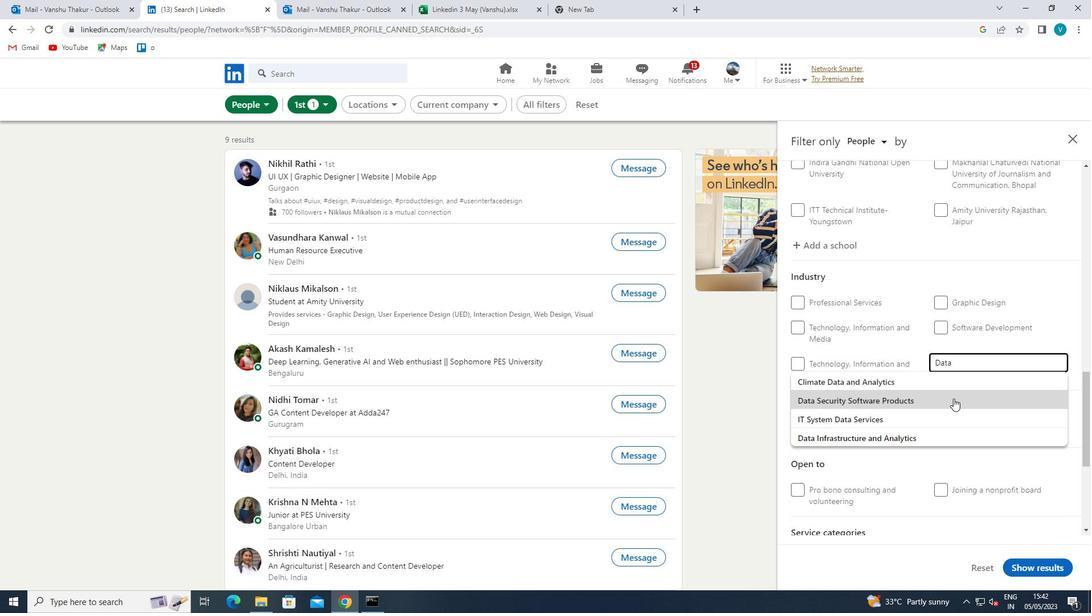 
Action: Mouse scrolled (953, 398) with delta (0, 0)
Screenshot: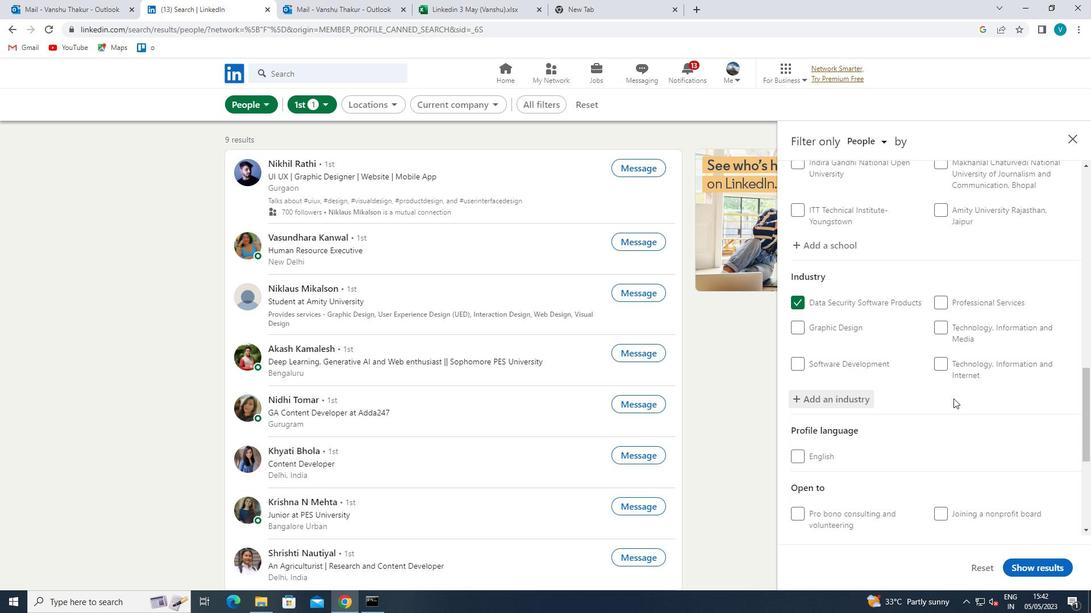 
Action: Mouse scrolled (953, 398) with delta (0, 0)
Screenshot: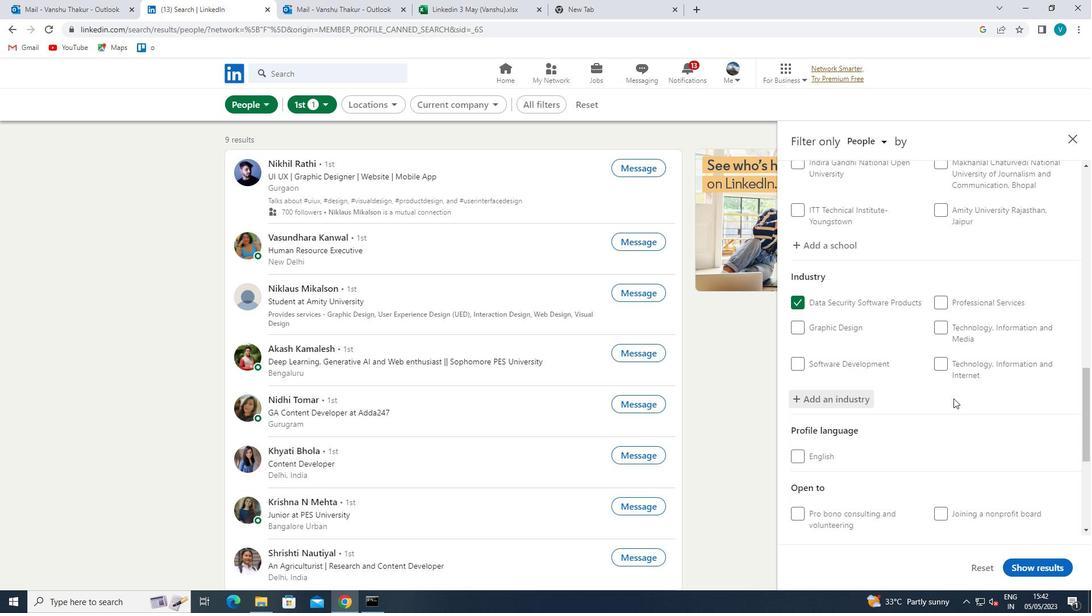 
Action: Mouse scrolled (953, 398) with delta (0, 0)
Screenshot: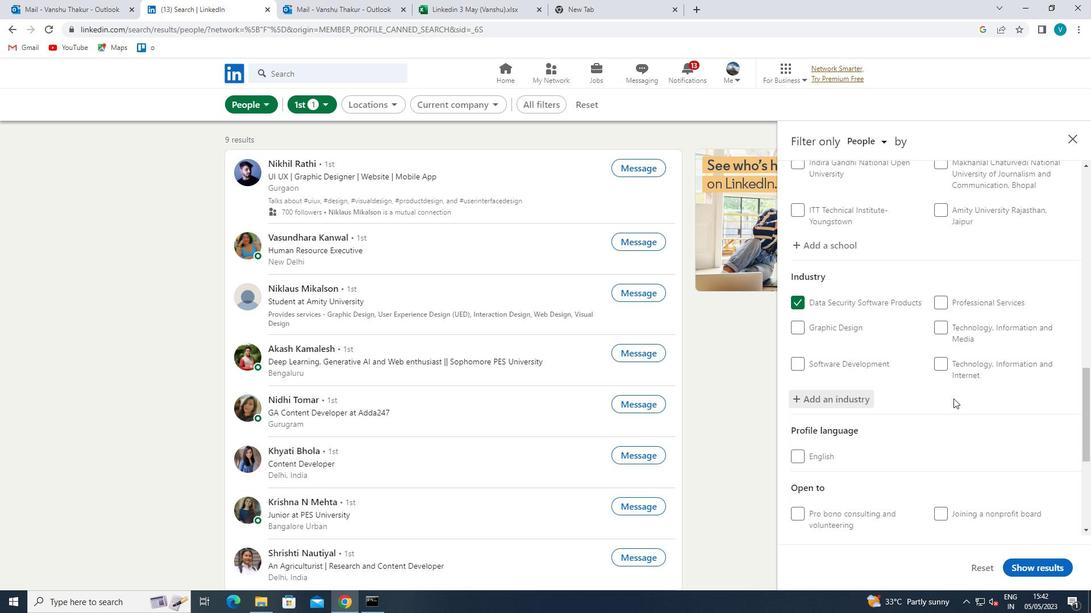 
Action: Mouse scrolled (953, 398) with delta (0, 0)
Screenshot: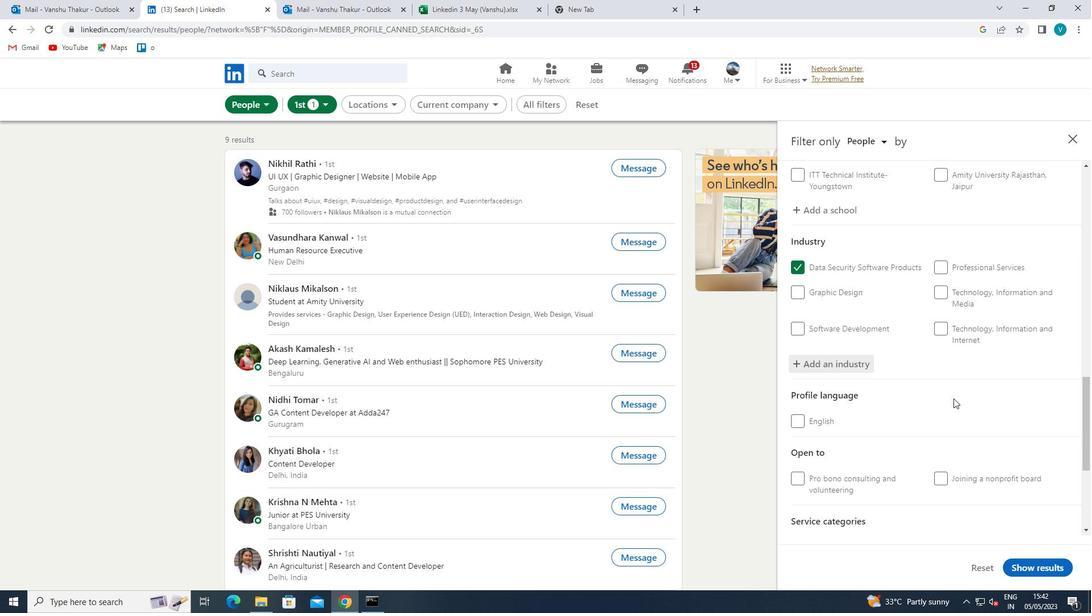 
Action: Mouse moved to (961, 403)
Screenshot: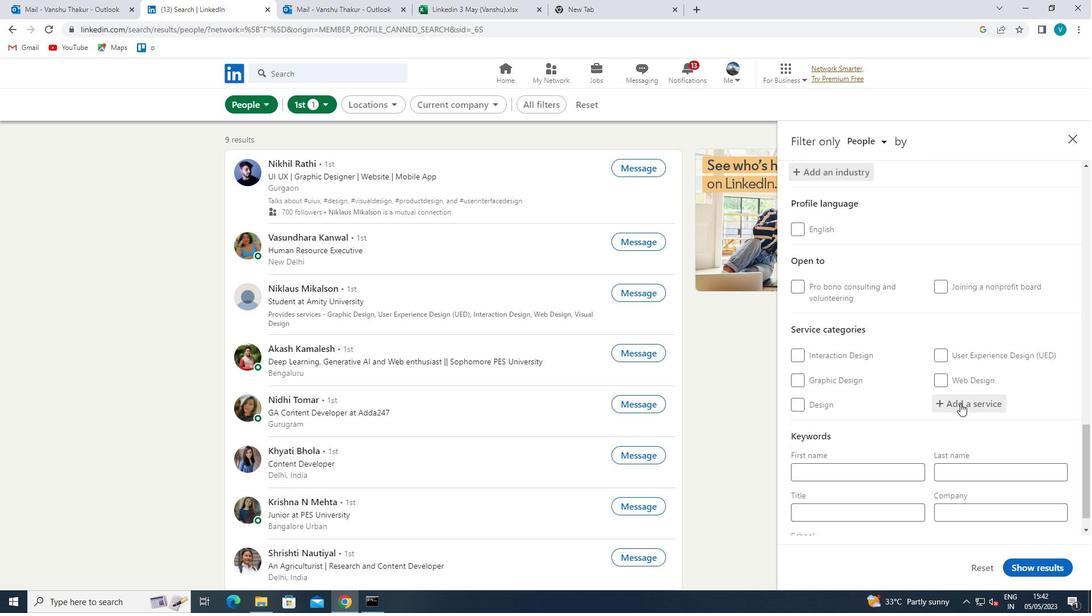 
Action: Mouse pressed left at (961, 403)
Screenshot: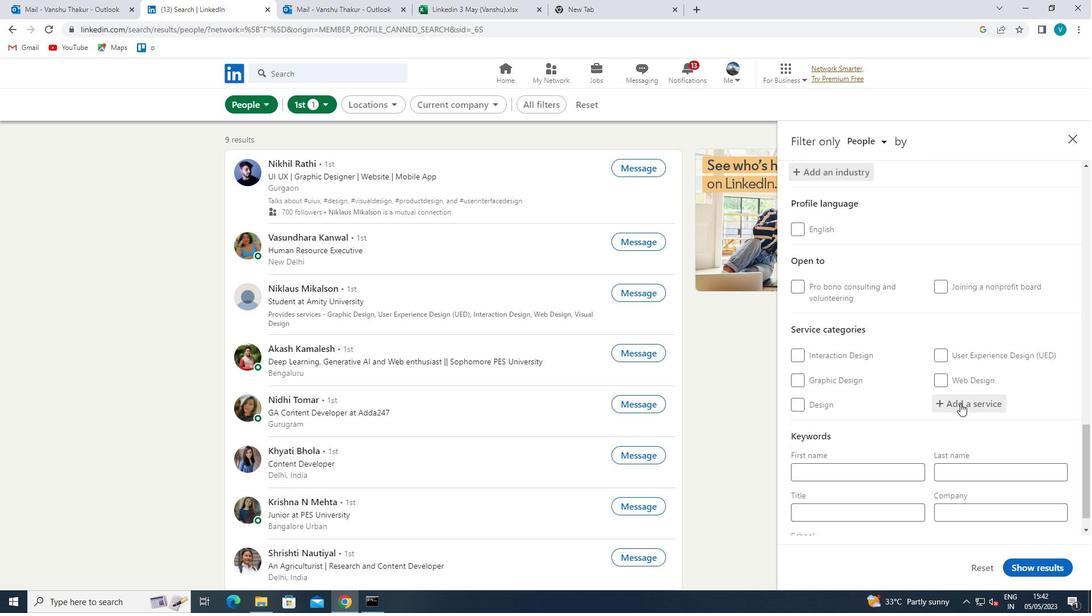 
Action: Mouse moved to (976, 396)
Screenshot: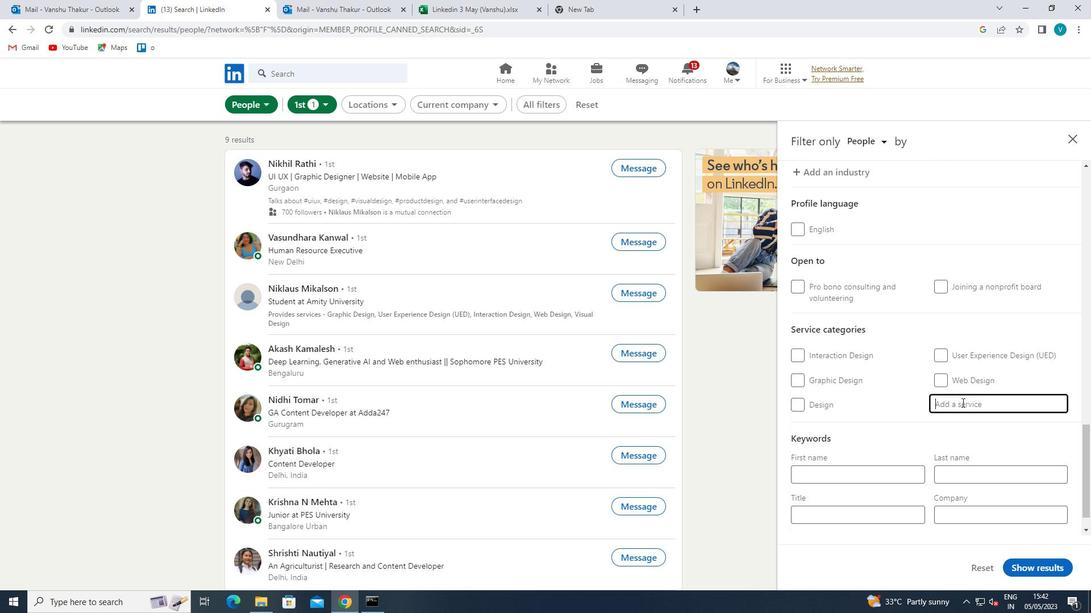 
Action: Key pressed <Key.shift>RESUMA<Key.space><Key.backspace><Key.backspace>E<Key.space>
Screenshot: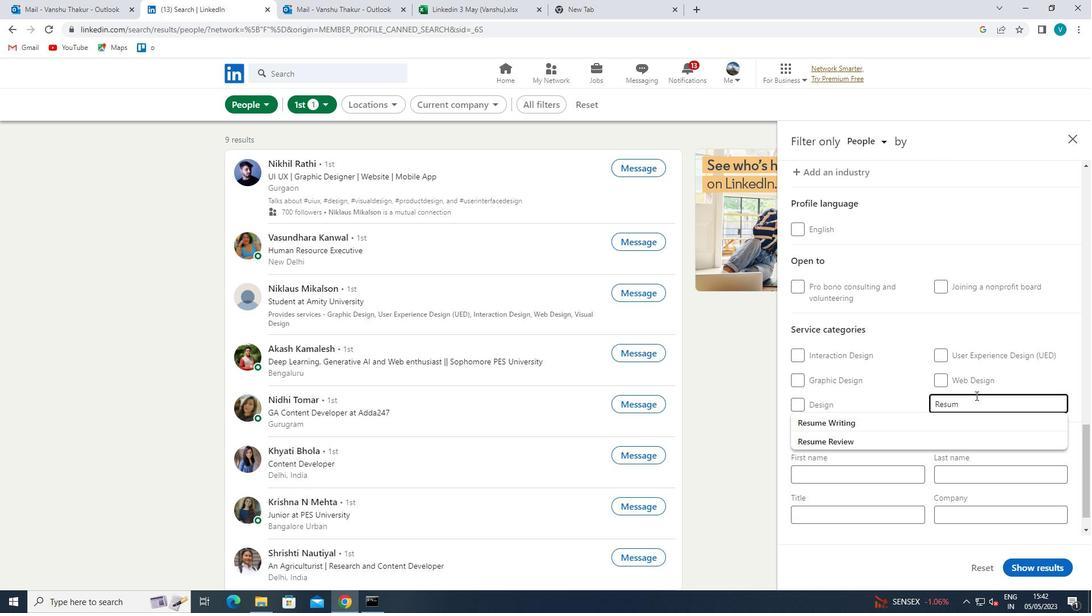 
Action: Mouse moved to (903, 427)
Screenshot: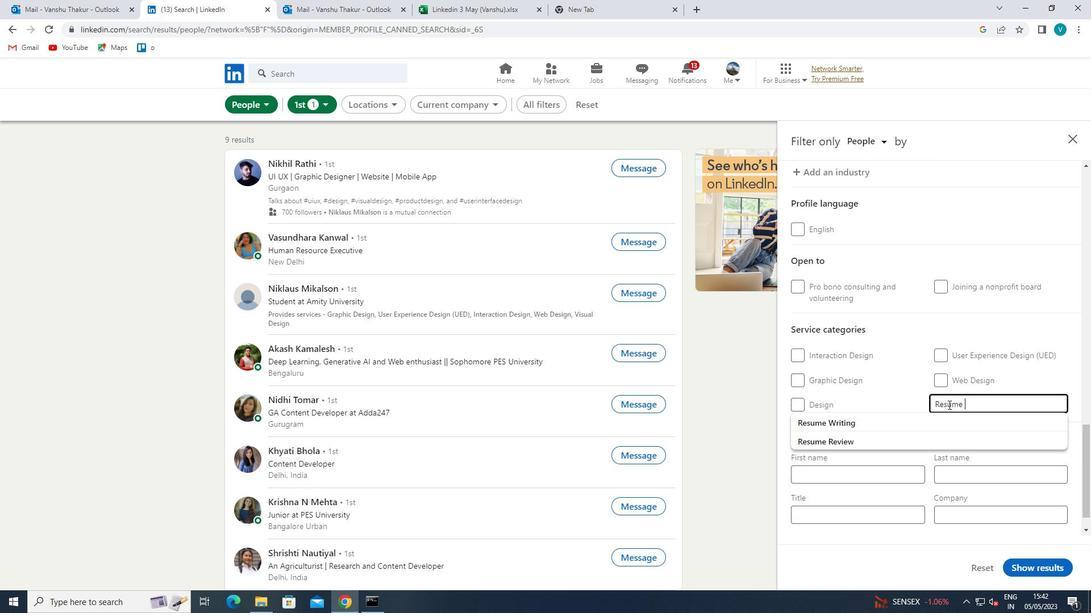 
Action: Mouse pressed left at (903, 427)
Screenshot: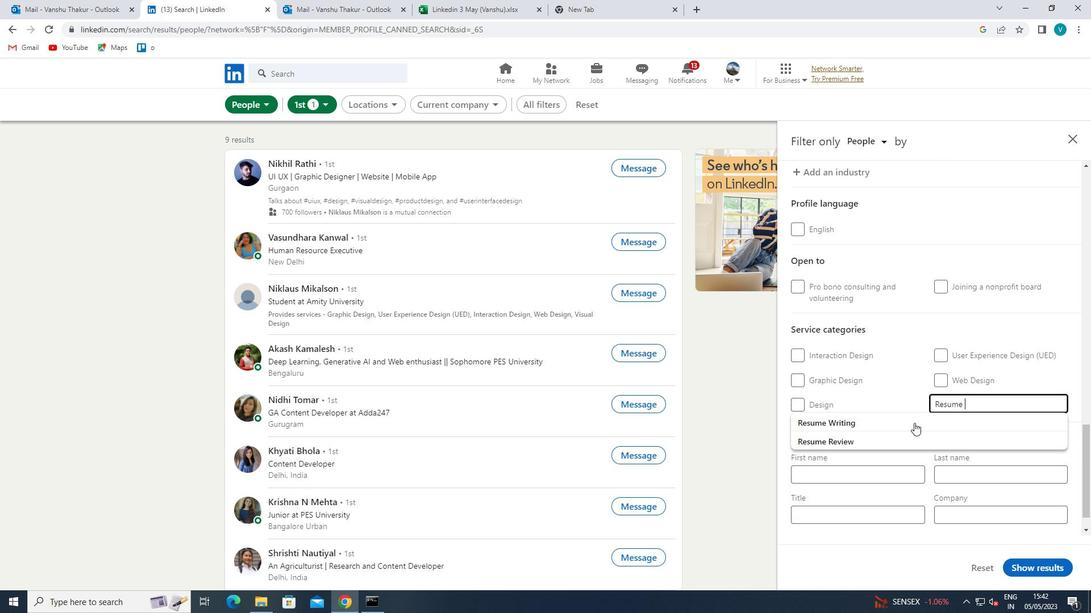 
Action: Mouse moved to (903, 427)
Screenshot: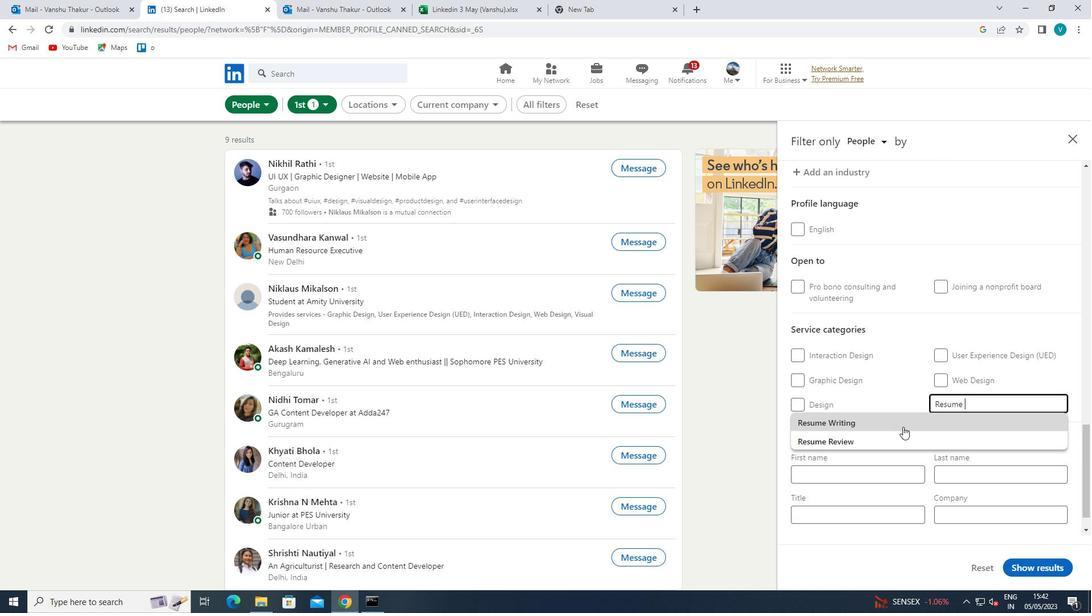 
Action: Mouse scrolled (903, 426) with delta (0, 0)
Screenshot: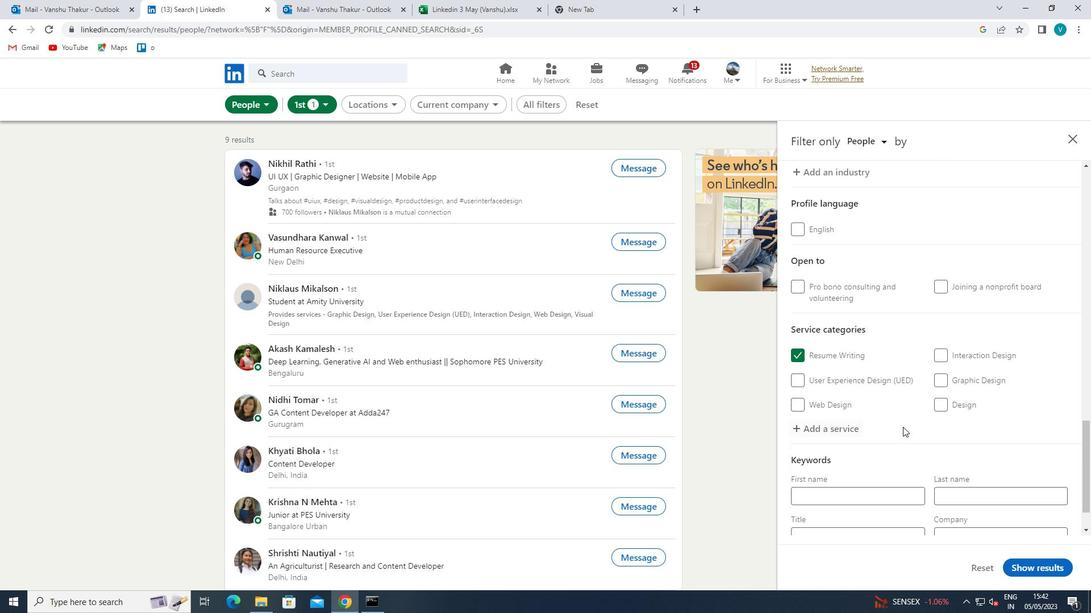 
Action: Mouse scrolled (903, 426) with delta (0, 0)
Screenshot: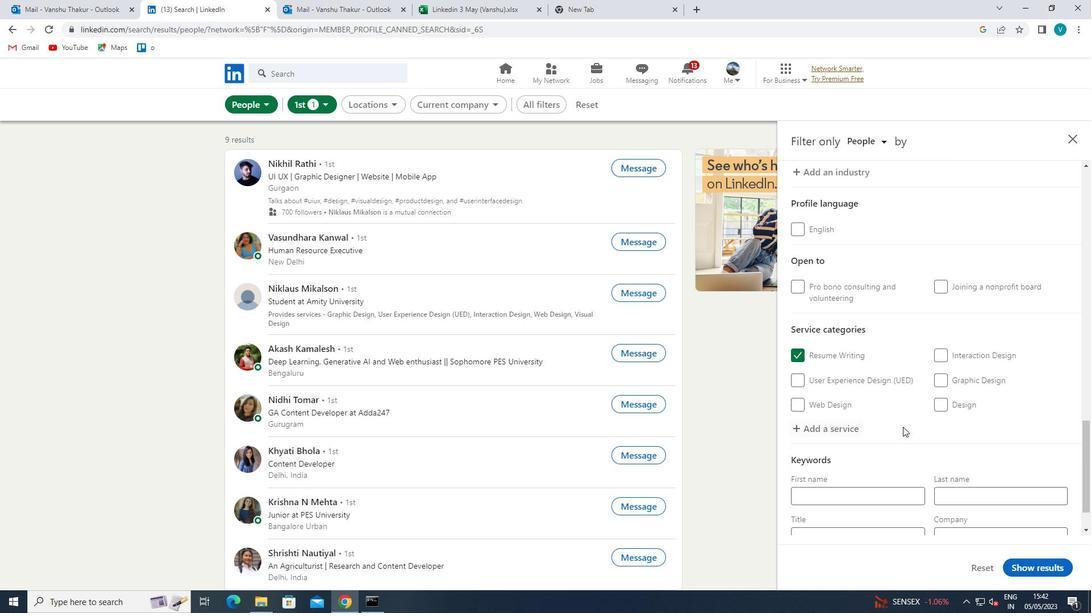 
Action: Mouse scrolled (903, 426) with delta (0, 0)
Screenshot: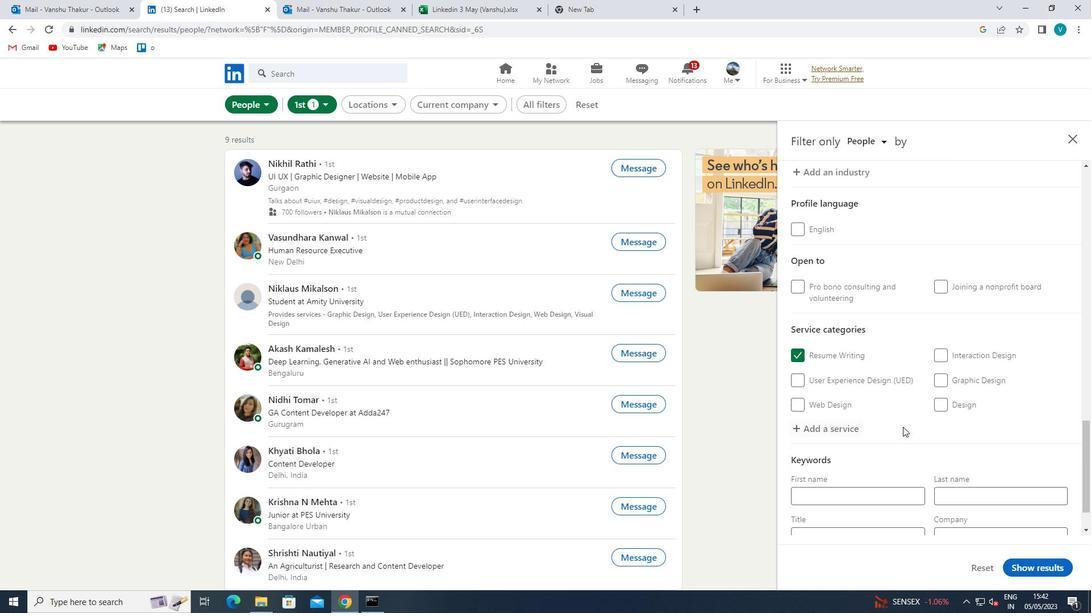 
Action: Mouse moved to (885, 498)
Screenshot: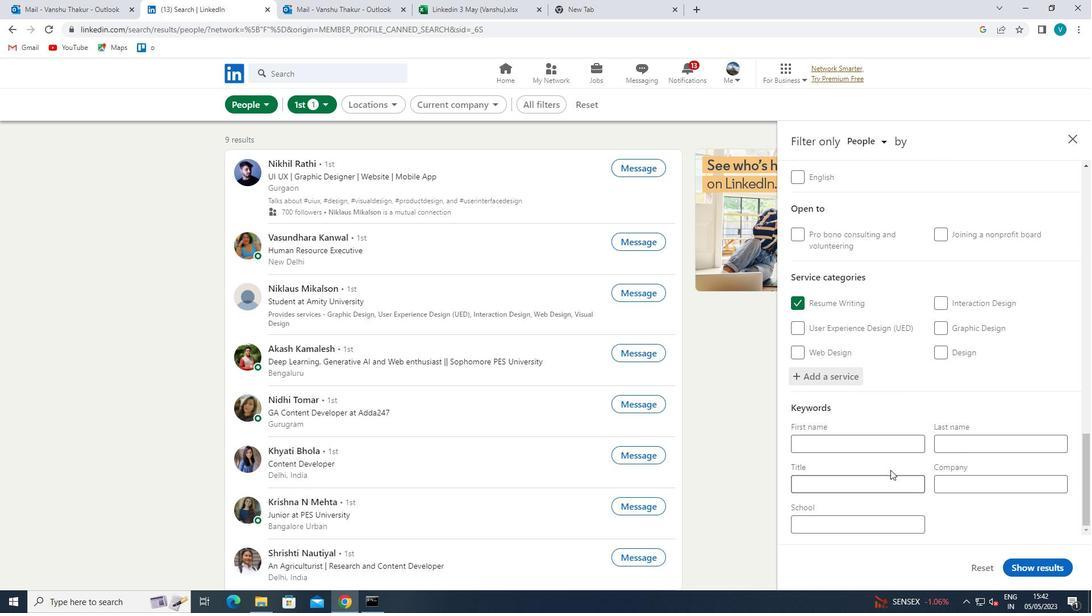 
Action: Mouse pressed left at (885, 498)
Screenshot: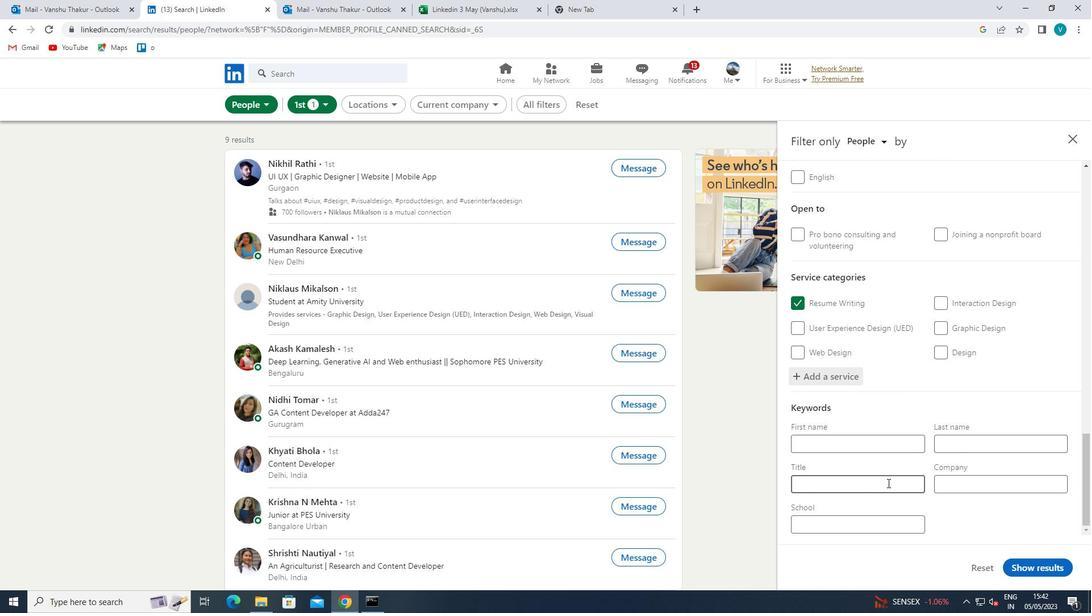 
Action: Mouse moved to (885, 488)
Screenshot: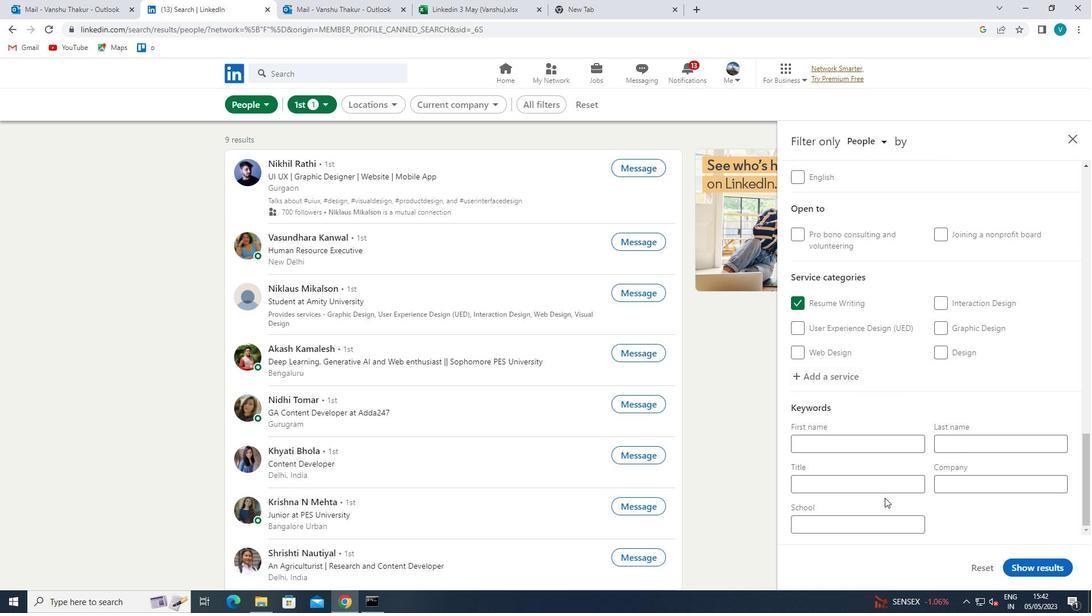 
Action: Mouse pressed left at (885, 488)
Screenshot: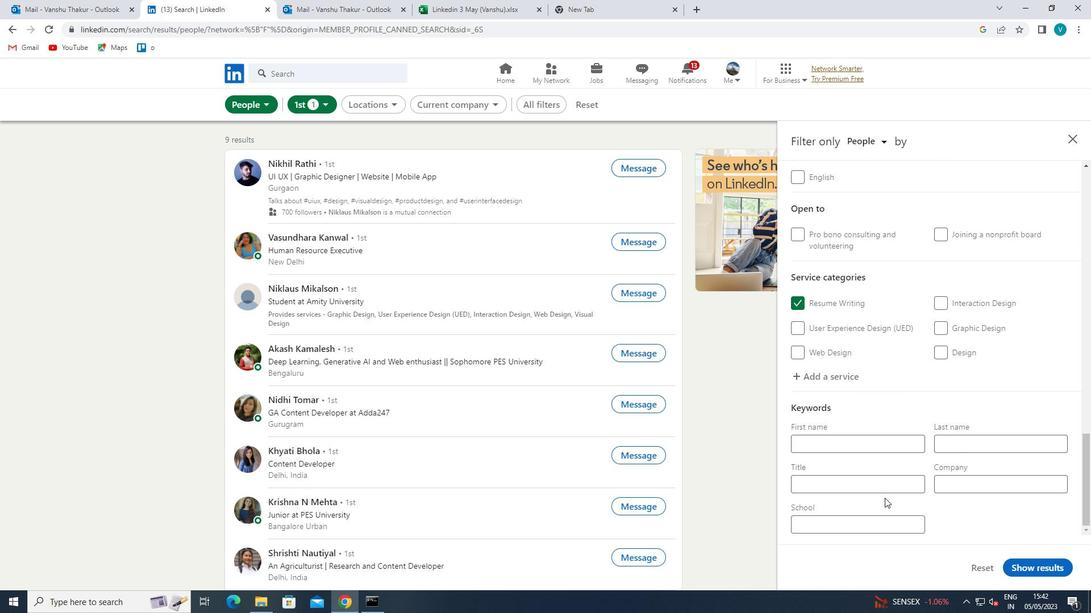 
Action: Key pressed <Key.shift>MEDIA<Key.space><Key.shift>BUYER<Key.space>
Screenshot: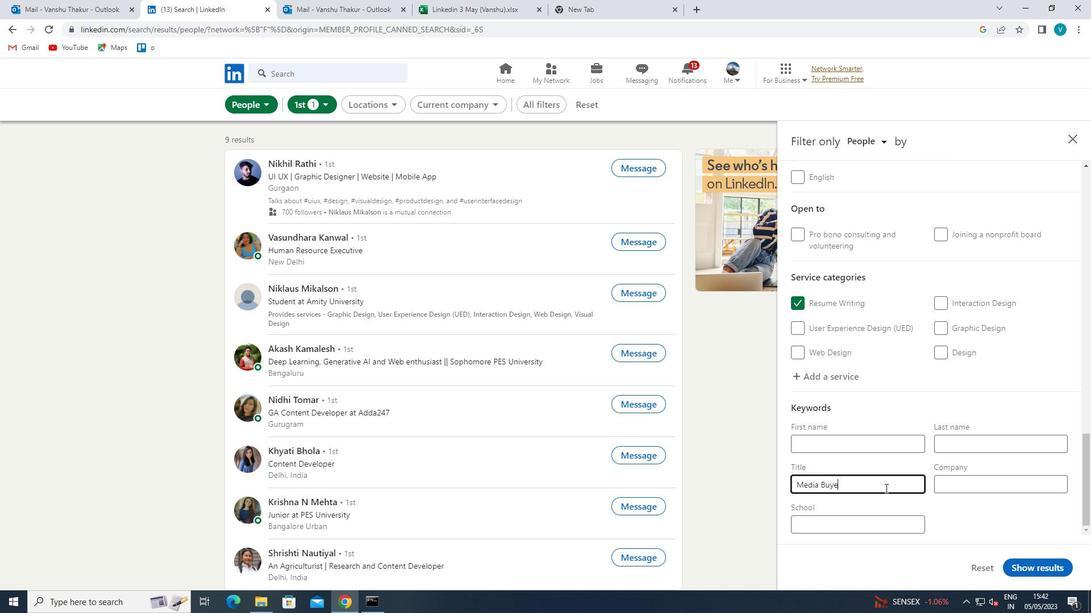 
Action: Mouse moved to (1039, 568)
Screenshot: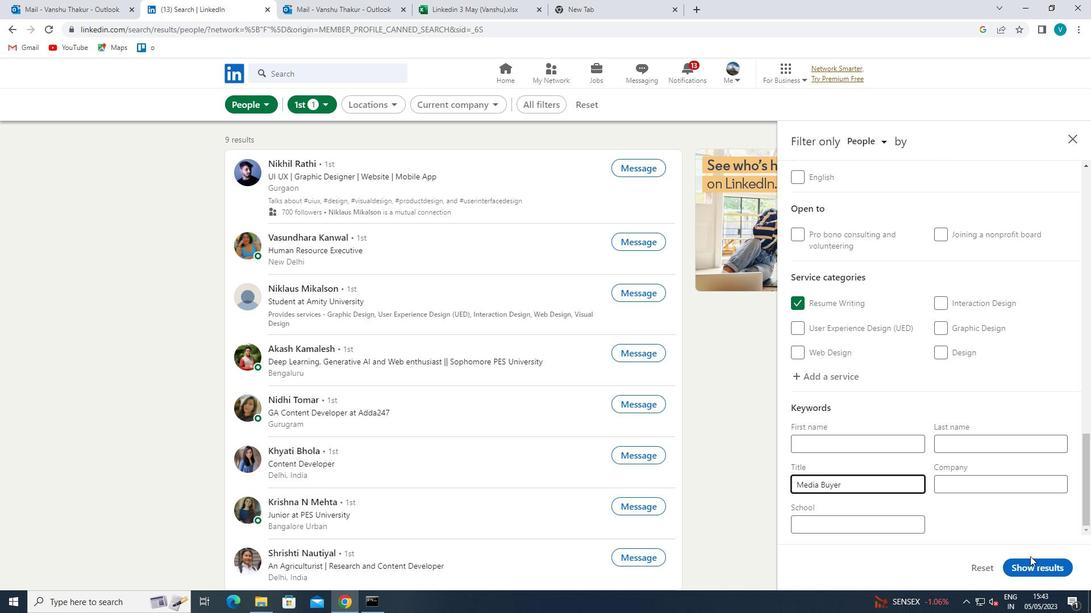 
Action: Mouse pressed left at (1039, 568)
Screenshot: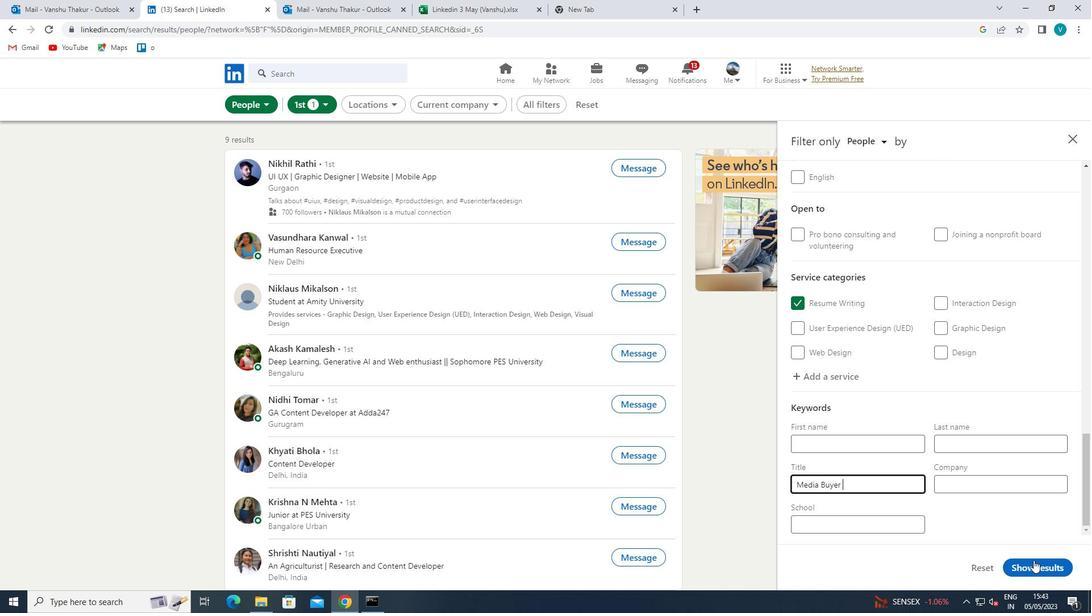 
